 Task: Open a blank sheet, save the file as Ryan Add the quote 'Choose a job you love, and you will never have to work a day in your life.'Choose a job you love, and you will never have to work a day in your life.  Apply font style Apply font style Freestyle Script and font size 20 Align the text to the Right .Change the text color to  Olive Green 
Action: Mouse moved to (49, 84)
Screenshot: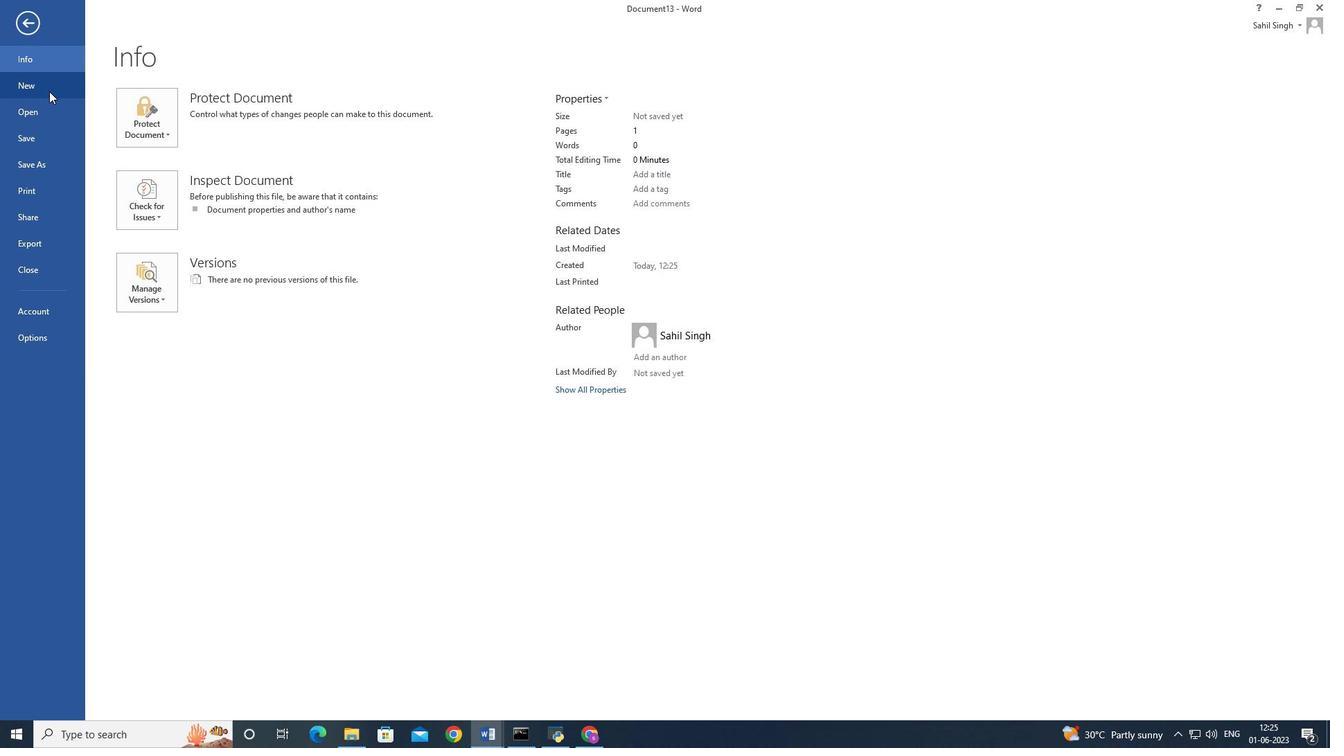 
Action: Mouse pressed left at (49, 84)
Screenshot: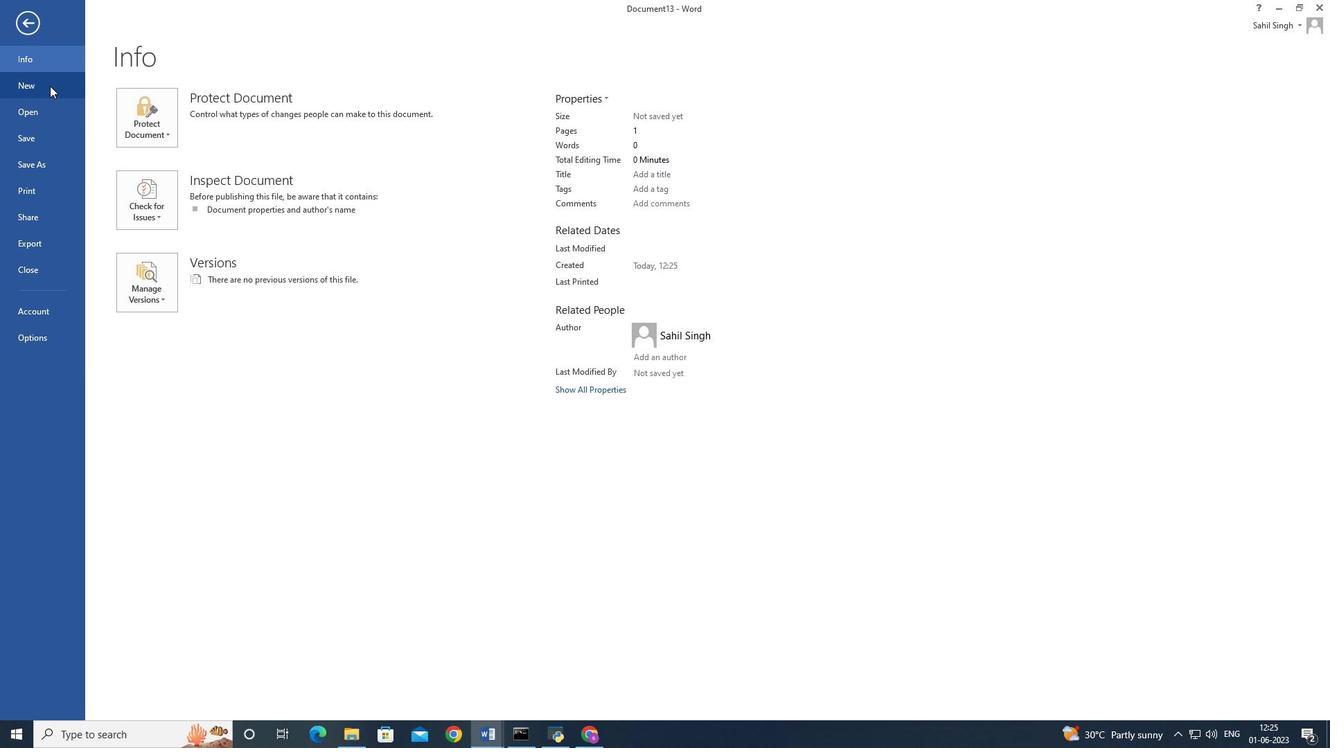 
Action: Mouse moved to (211, 255)
Screenshot: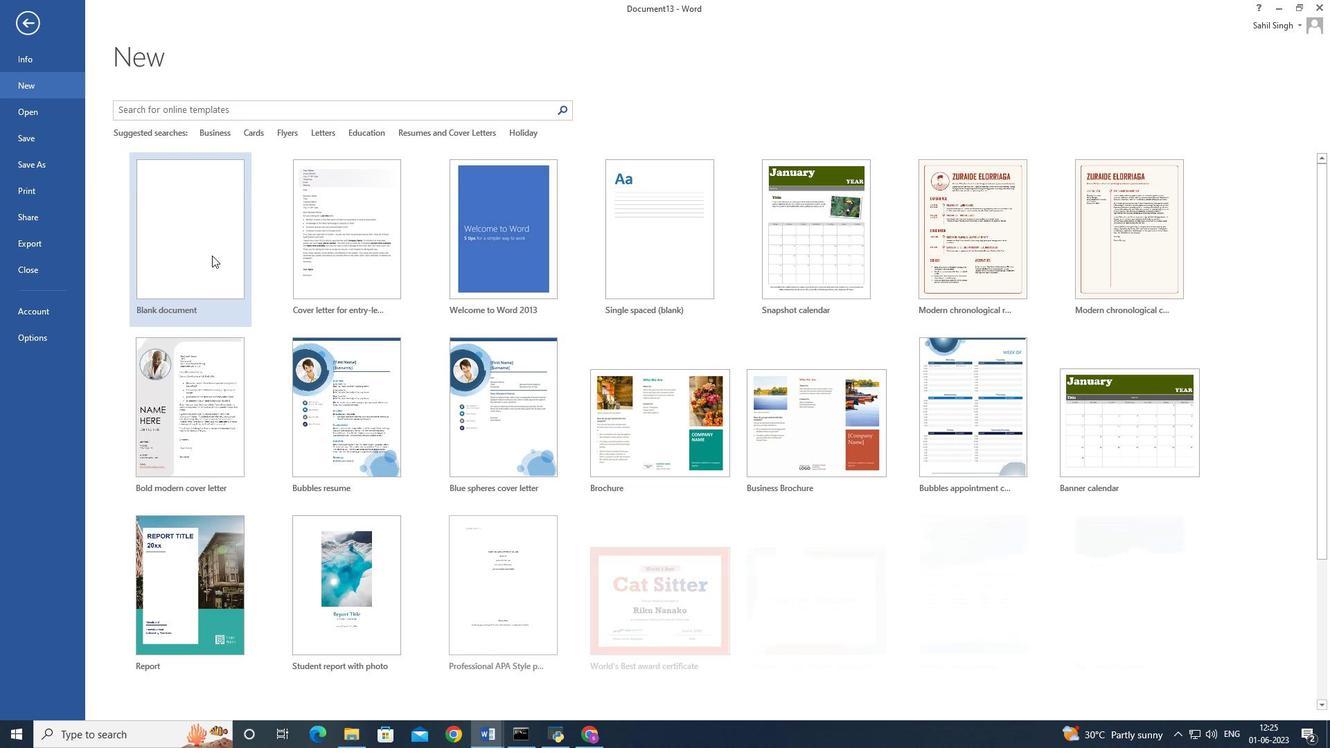
Action: Mouse pressed left at (211, 255)
Screenshot: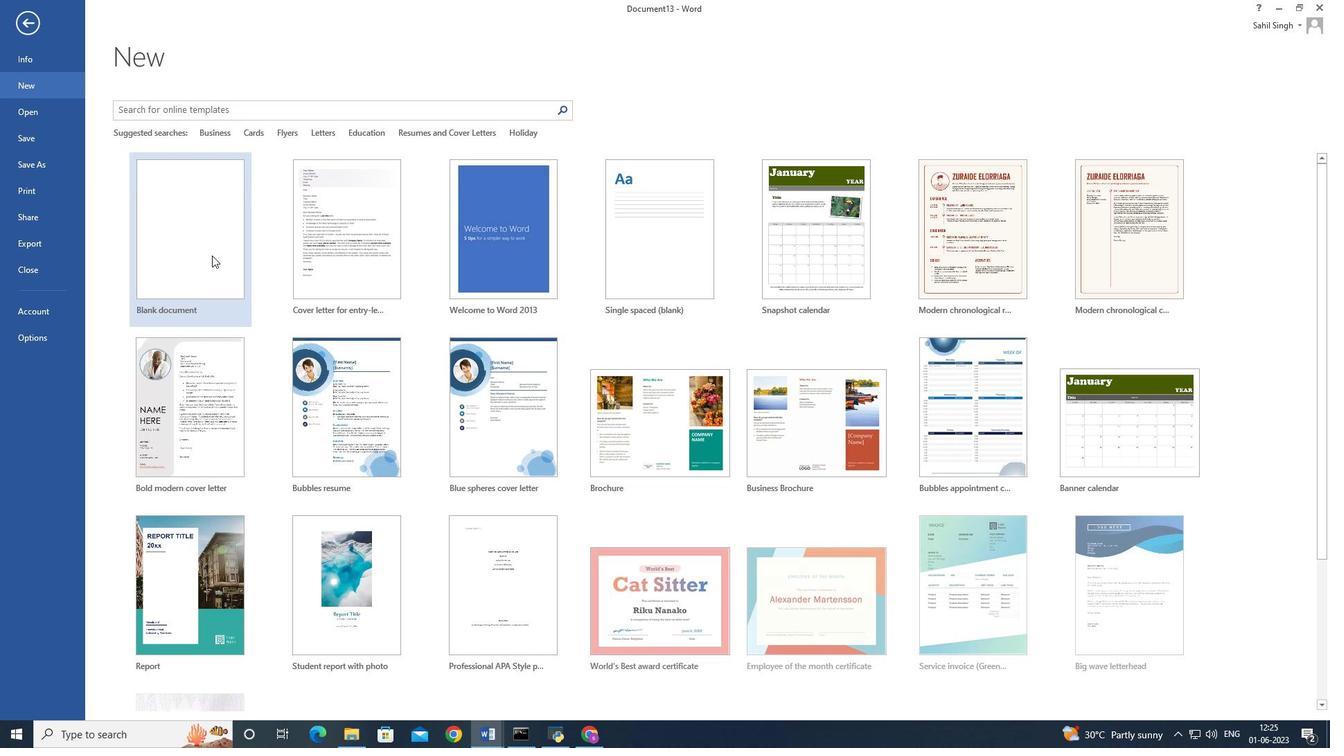 
Action: Mouse moved to (13, 19)
Screenshot: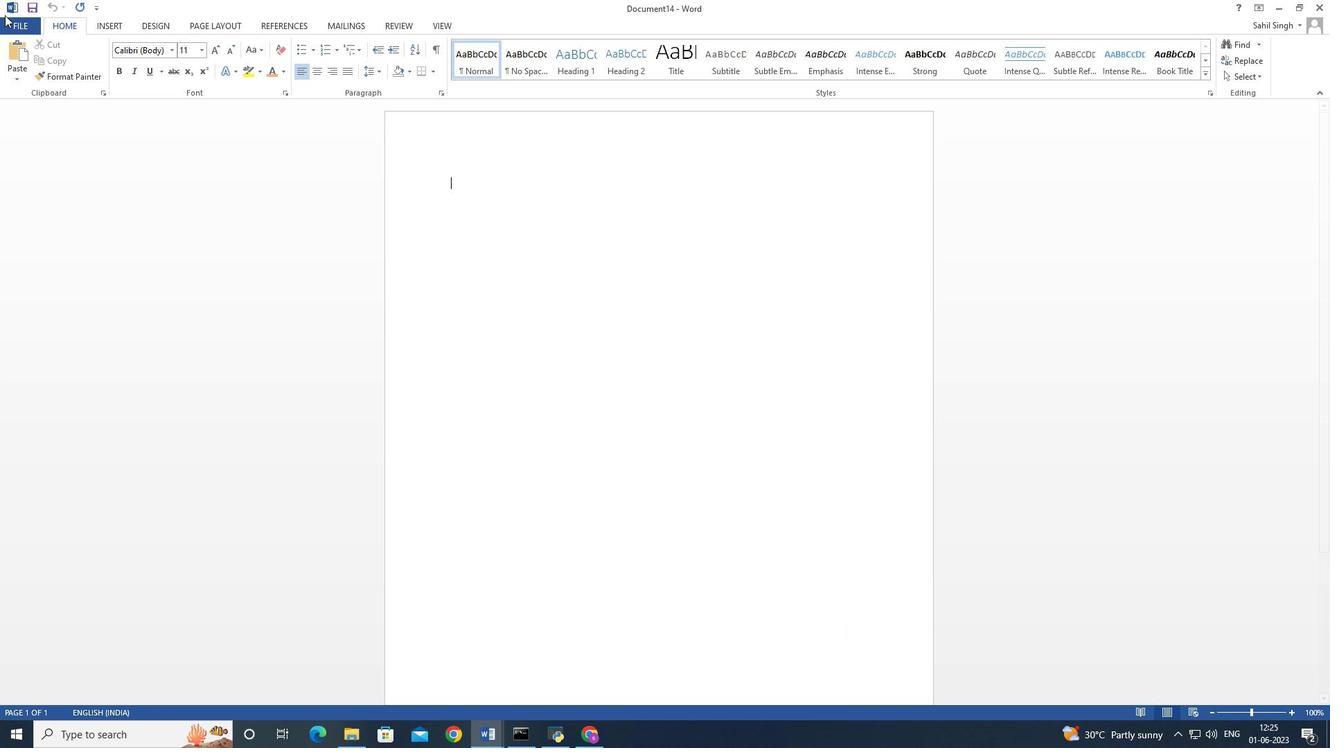 
Action: Mouse pressed left at (13, 19)
Screenshot: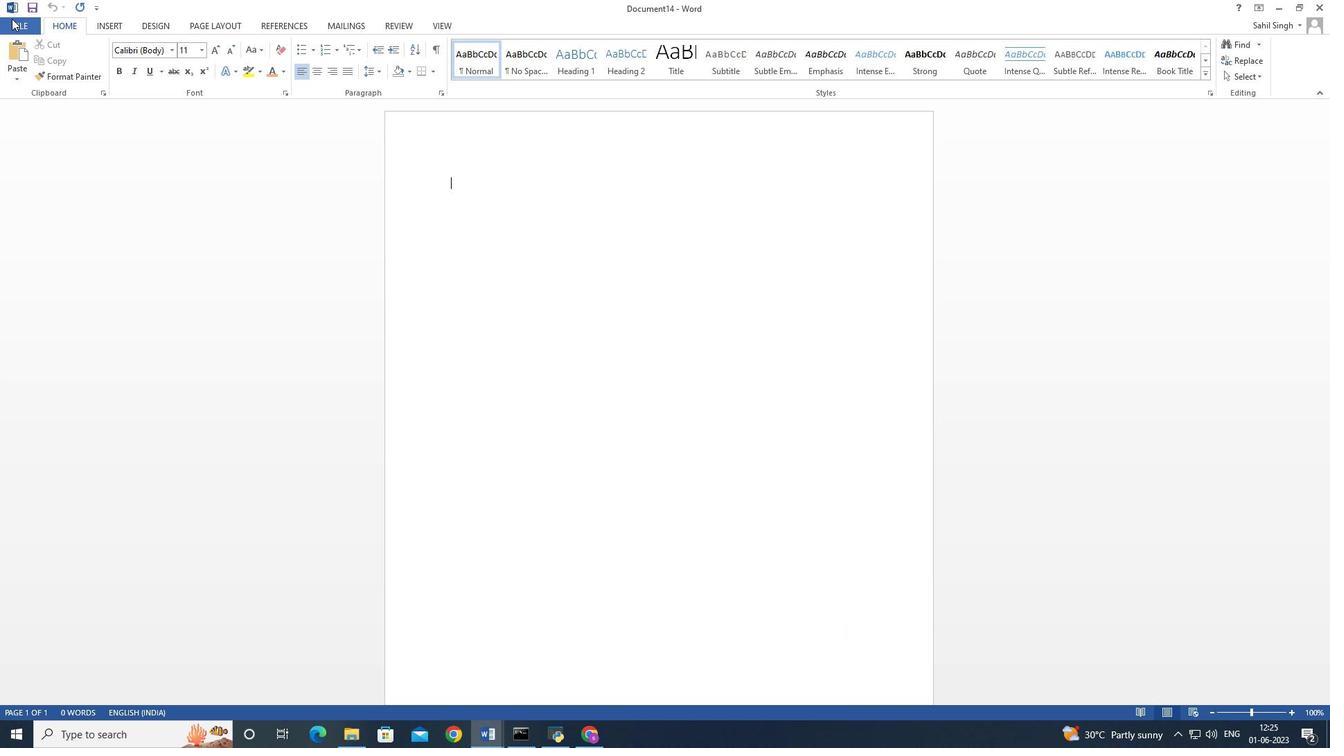 
Action: Mouse moved to (26, 19)
Screenshot: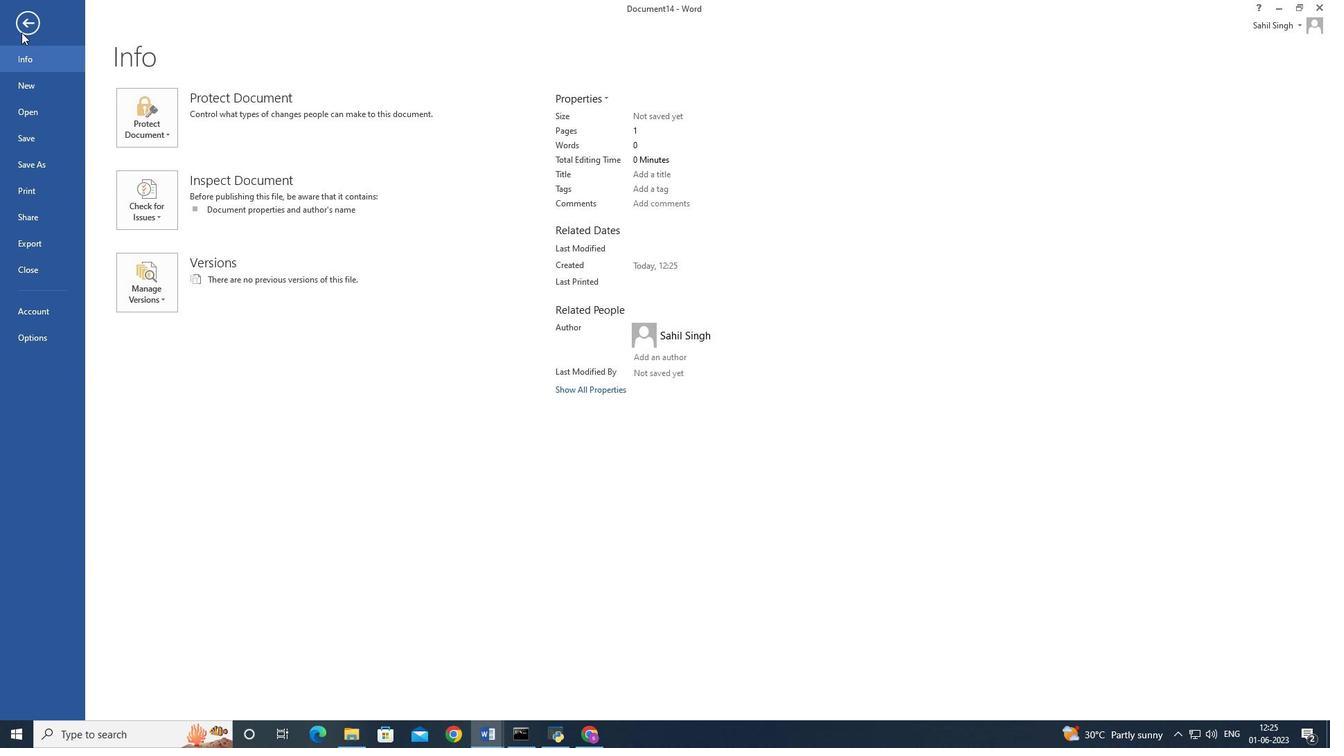 
Action: Mouse pressed left at (26, 19)
Screenshot: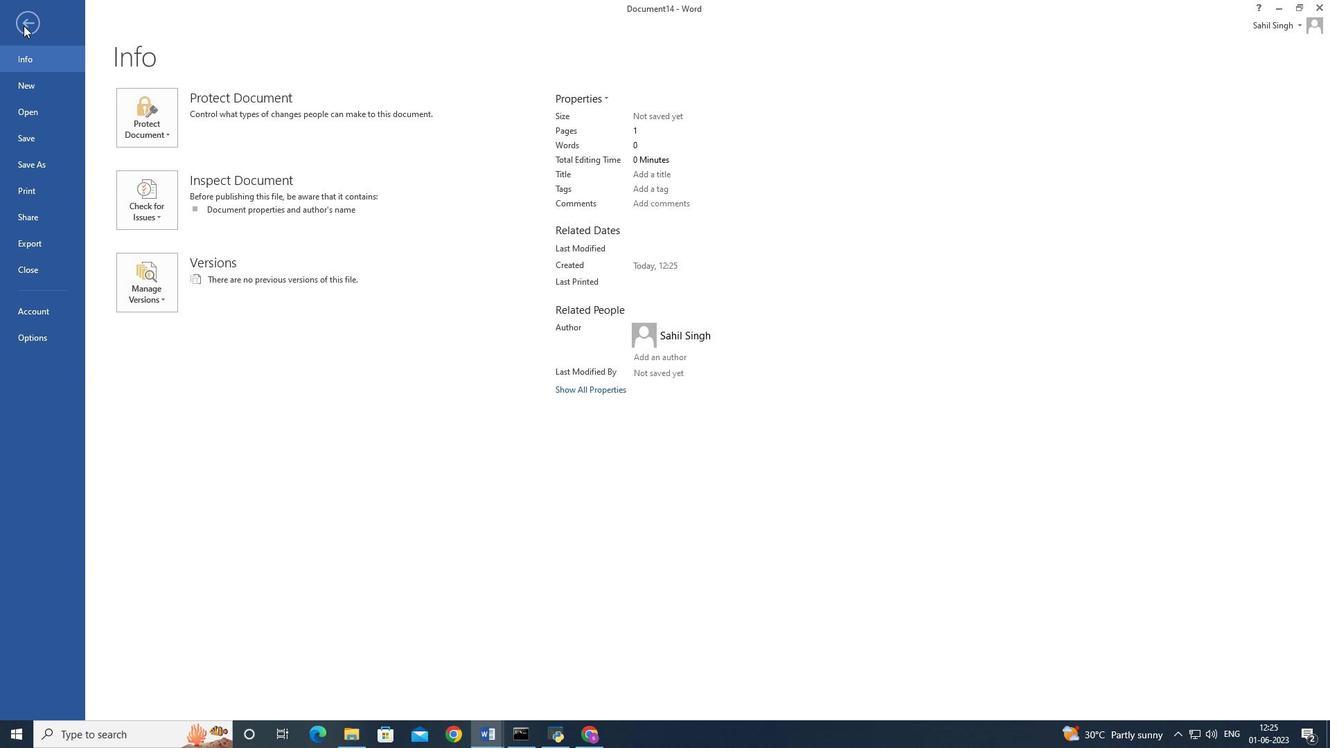 
Action: Mouse moved to (31, 27)
Screenshot: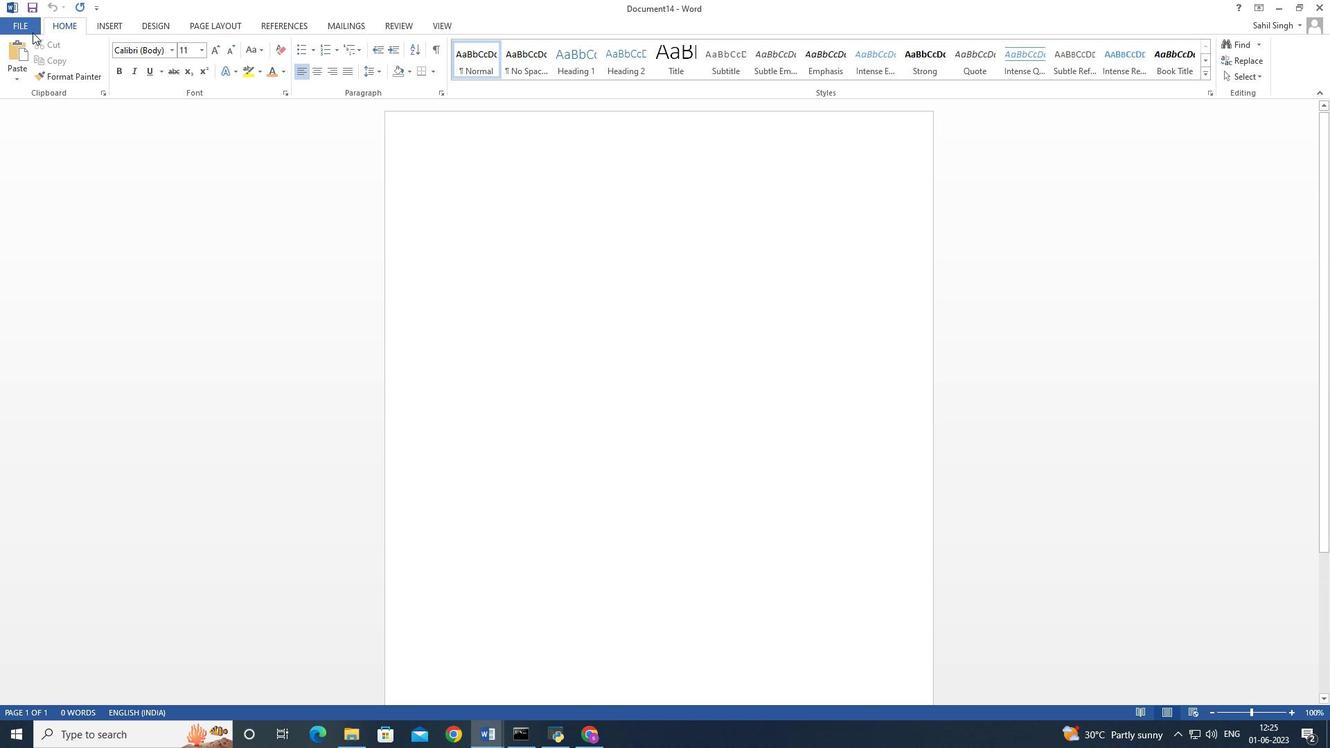
Action: Mouse pressed left at (31, 27)
Screenshot: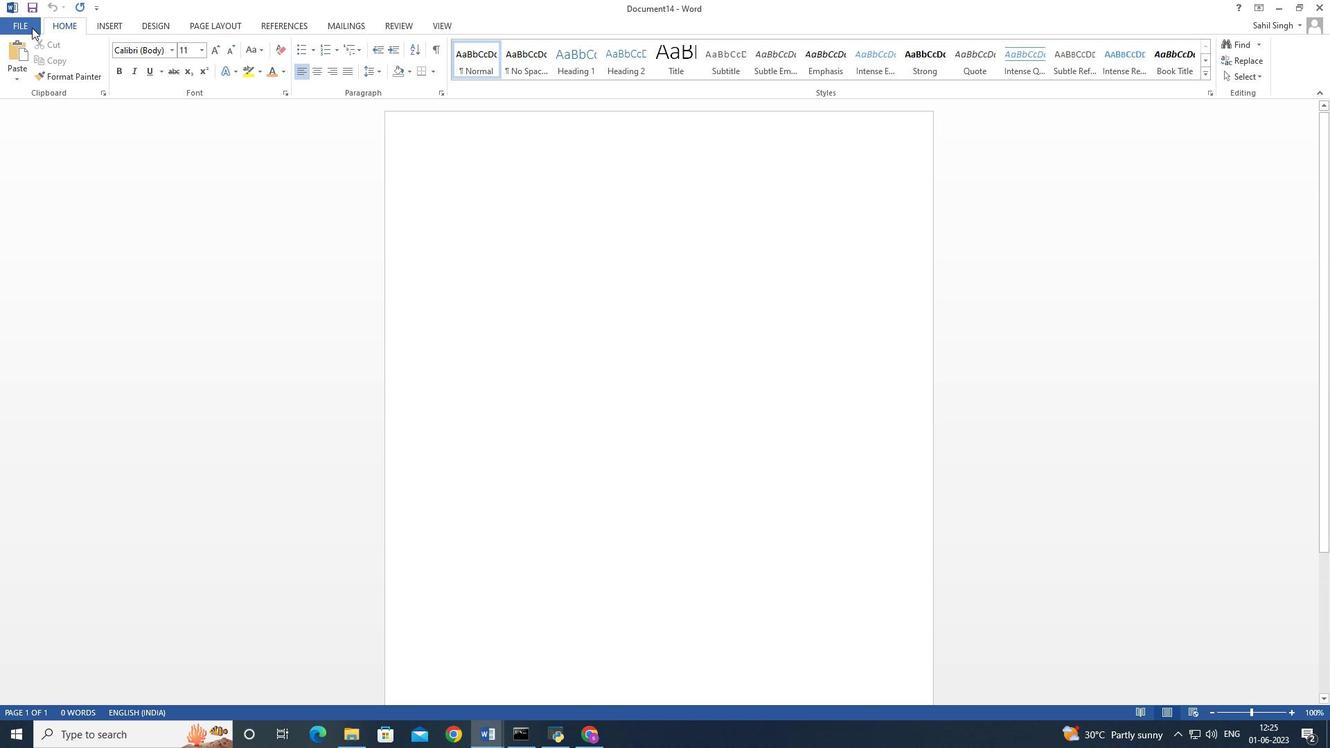 
Action: Mouse moved to (45, 161)
Screenshot: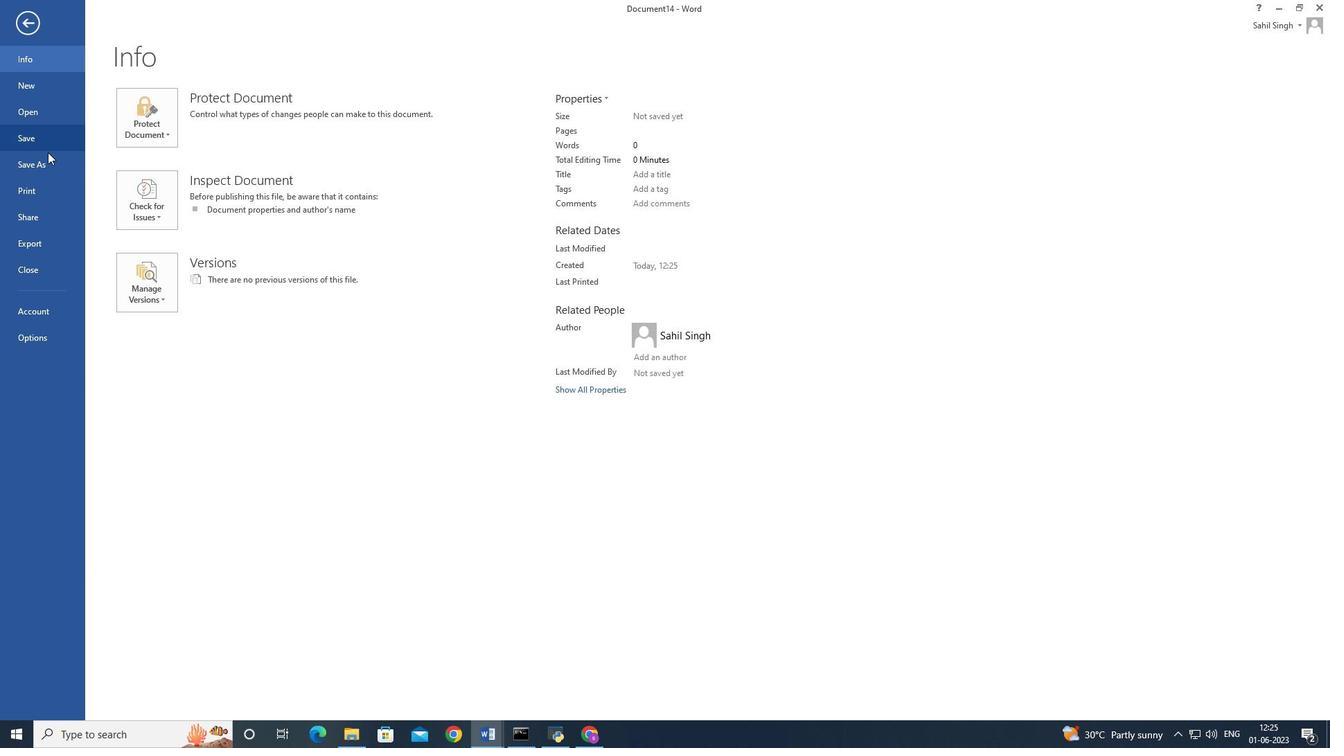 
Action: Mouse pressed left at (45, 161)
Screenshot: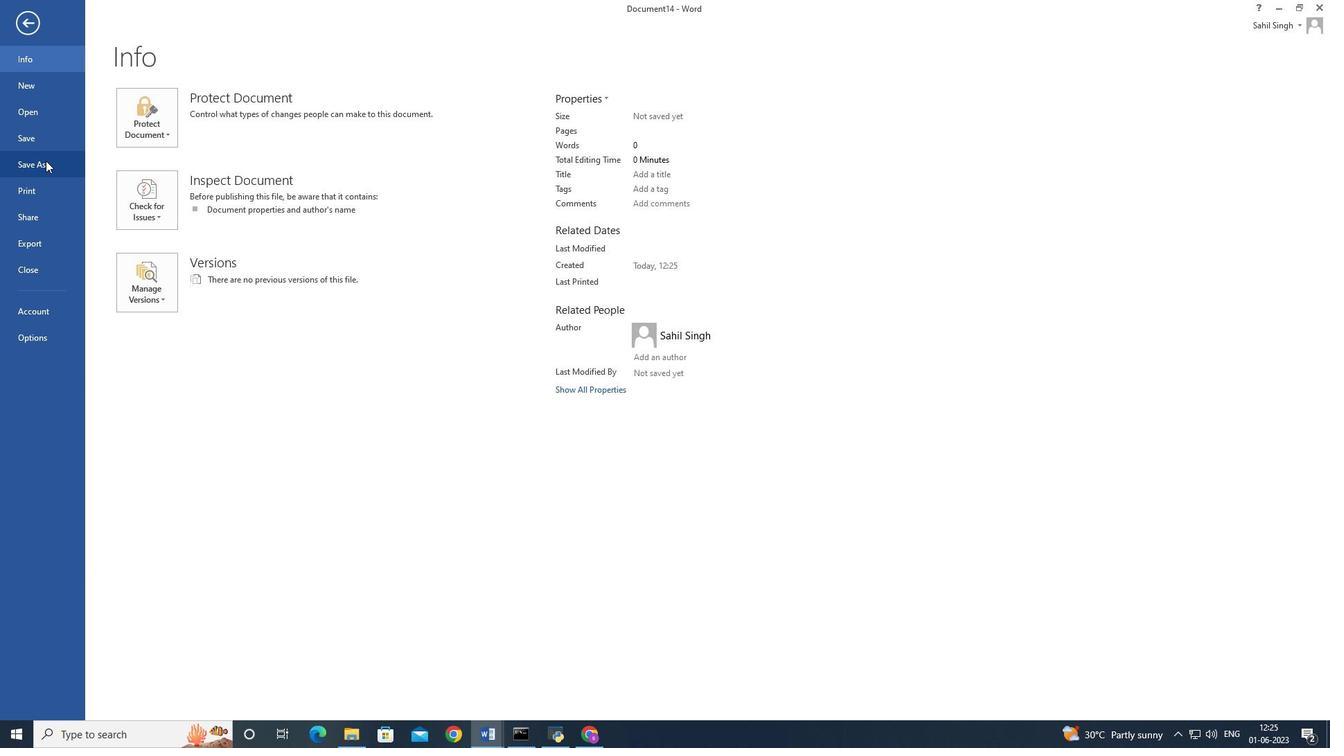 
Action: Mouse moved to (390, 139)
Screenshot: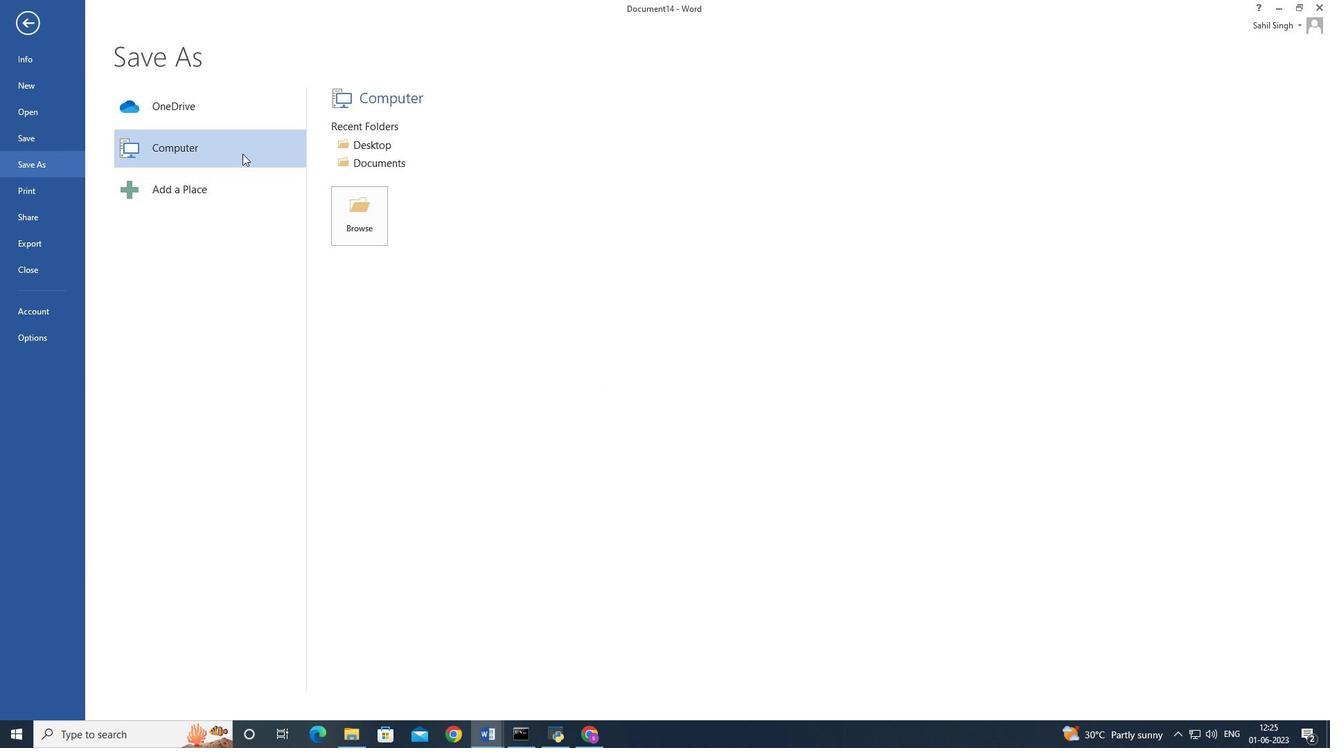 
Action: Mouse pressed left at (390, 139)
Screenshot: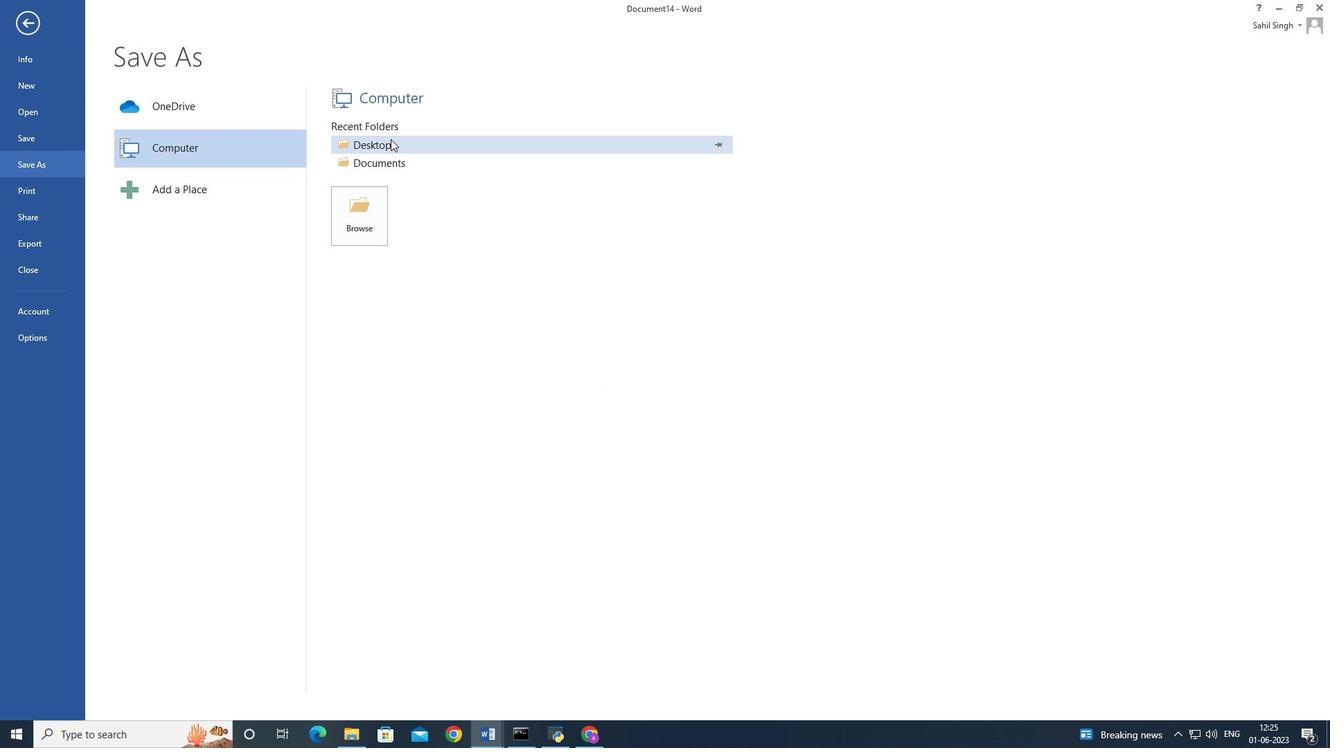 
Action: Key pressed <Key.backspace>ryan
Screenshot: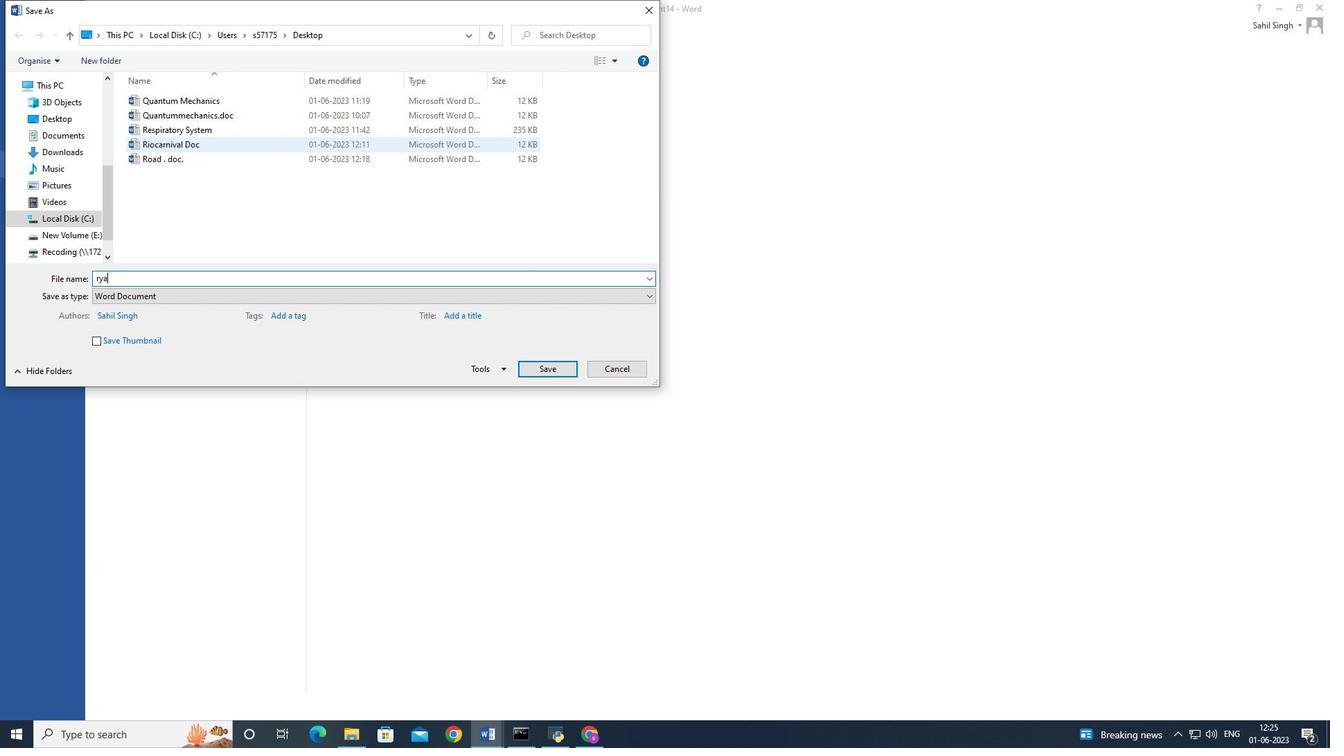
Action: Mouse moved to (555, 371)
Screenshot: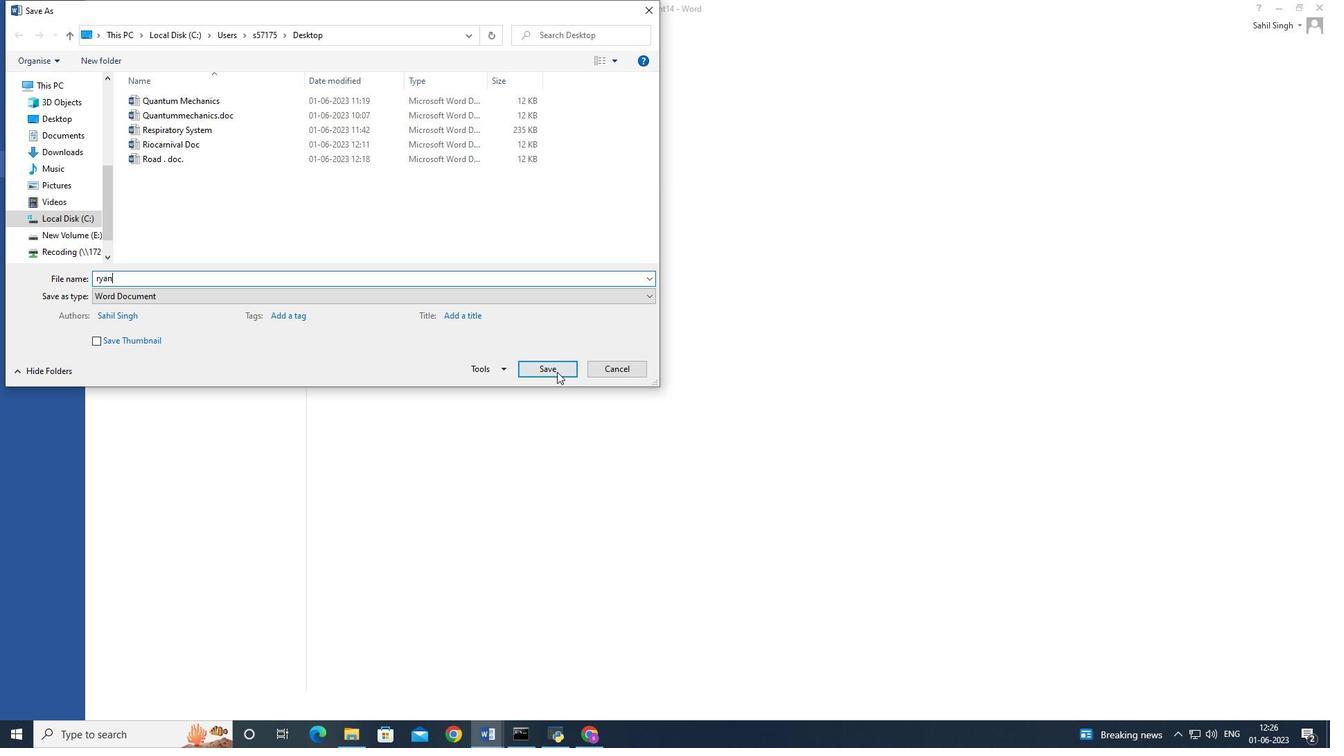 
Action: Mouse pressed left at (555, 371)
Screenshot: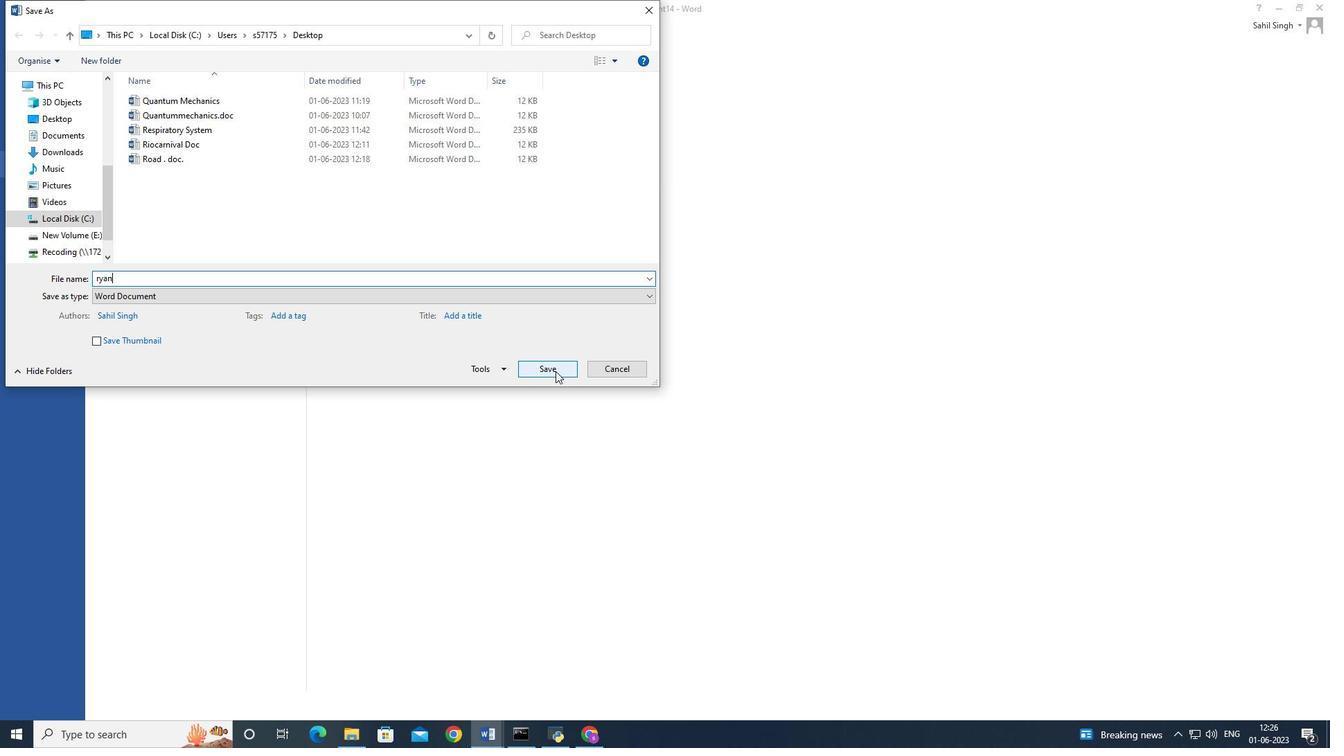 
Action: Mouse moved to (468, 194)
Screenshot: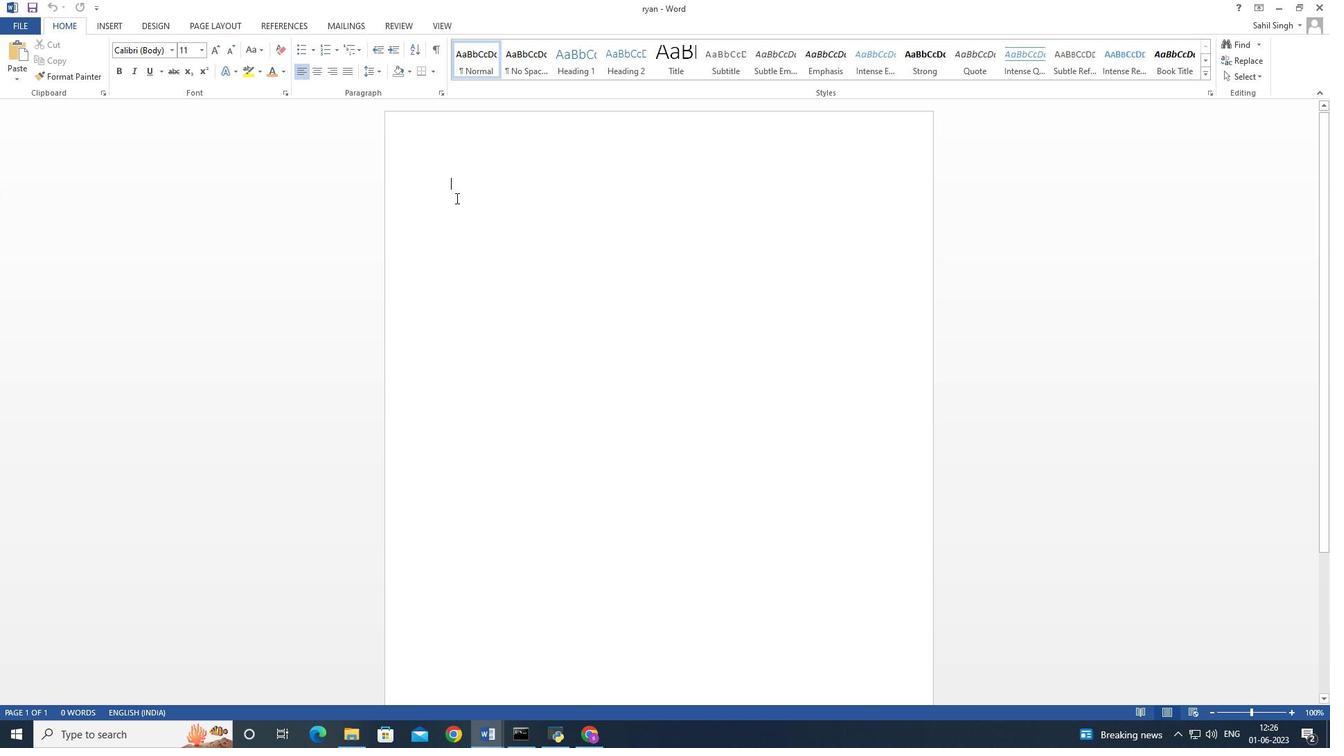
Action: Key pressed '<Key.shift>Choose<Key.space>a<Key.space>job<Key.space>youi<Key.backspace><Key.space>love.<Key.backspace>,<Key.space>y<Key.backspace>and<Key.space>you<Key.space>will<Key.space>never<Key.space>have<Key.space>to<Key.space>work<Key.space><Key.backspace>.<Key.backspace><Key.space>a<Key.space>day<Key.space>in<Key.space>your<Key.space>life.'<Key.shift>Choose<Key.space>a<Key.space><Key.shift>J<Key.backspace>job<Key.space>you<Key.space>love<Key.space><Key.backspace>,<Key.space>and<Key.space>you<Key.space>will<Key.space>never<Key.space>have<Key.space>to<Key.space>work<Key.space>a<Key.space>day<Key.space>in<Key.space>your<Key.space>life.<Key.enter>
Screenshot: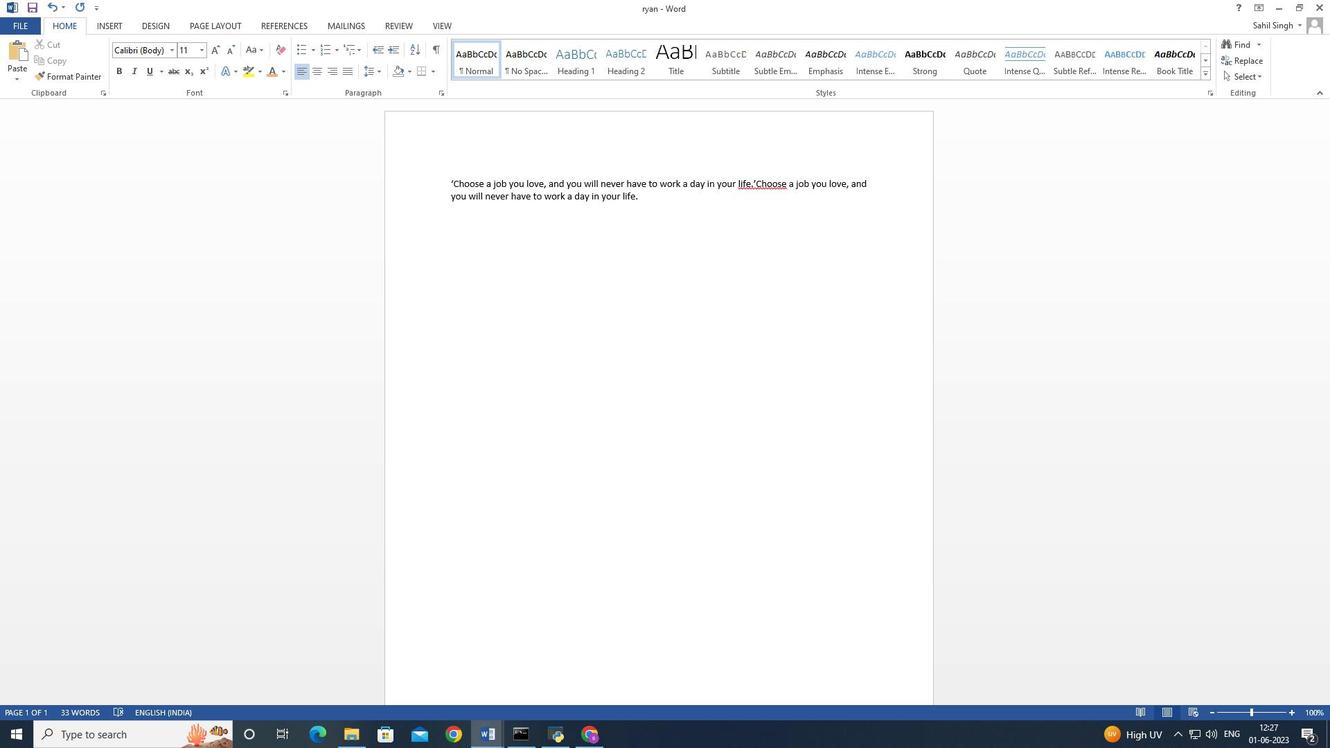 
Action: Mouse moved to (449, 182)
Screenshot: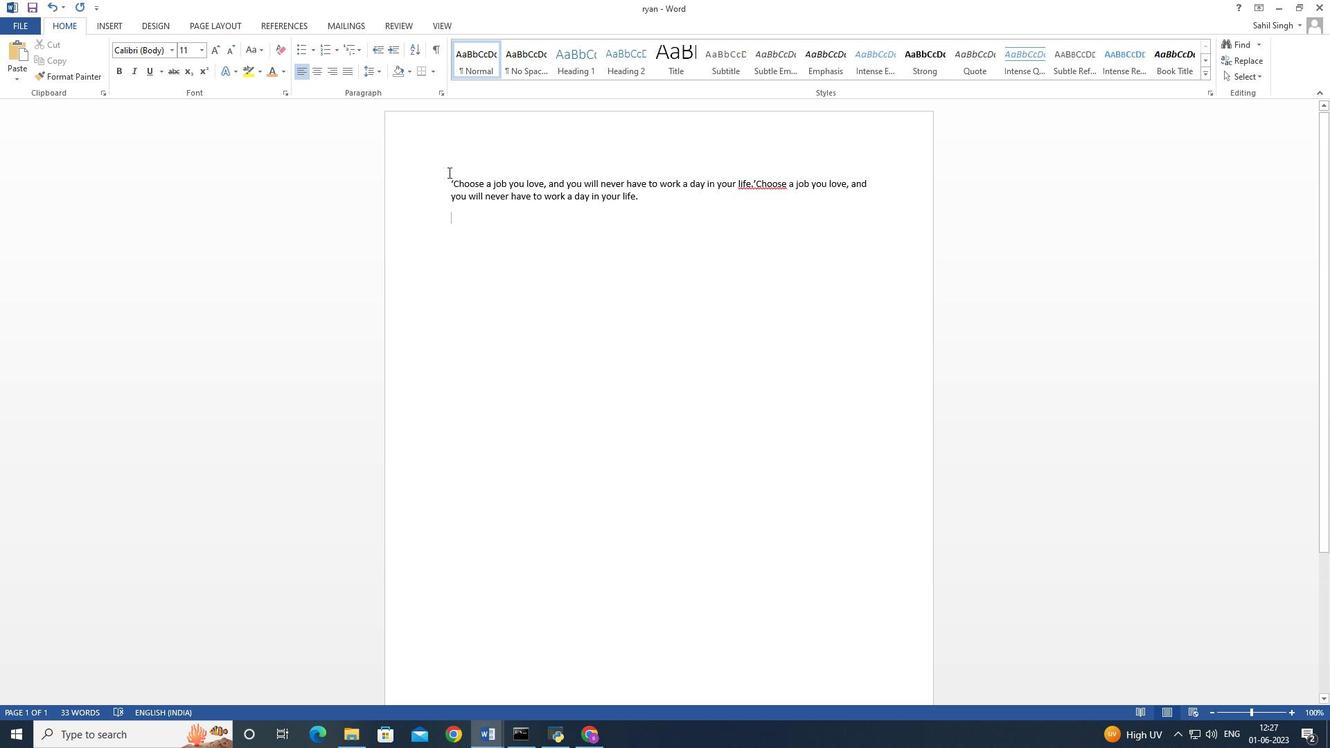 
Action: Mouse pressed left at (449, 182)
Screenshot: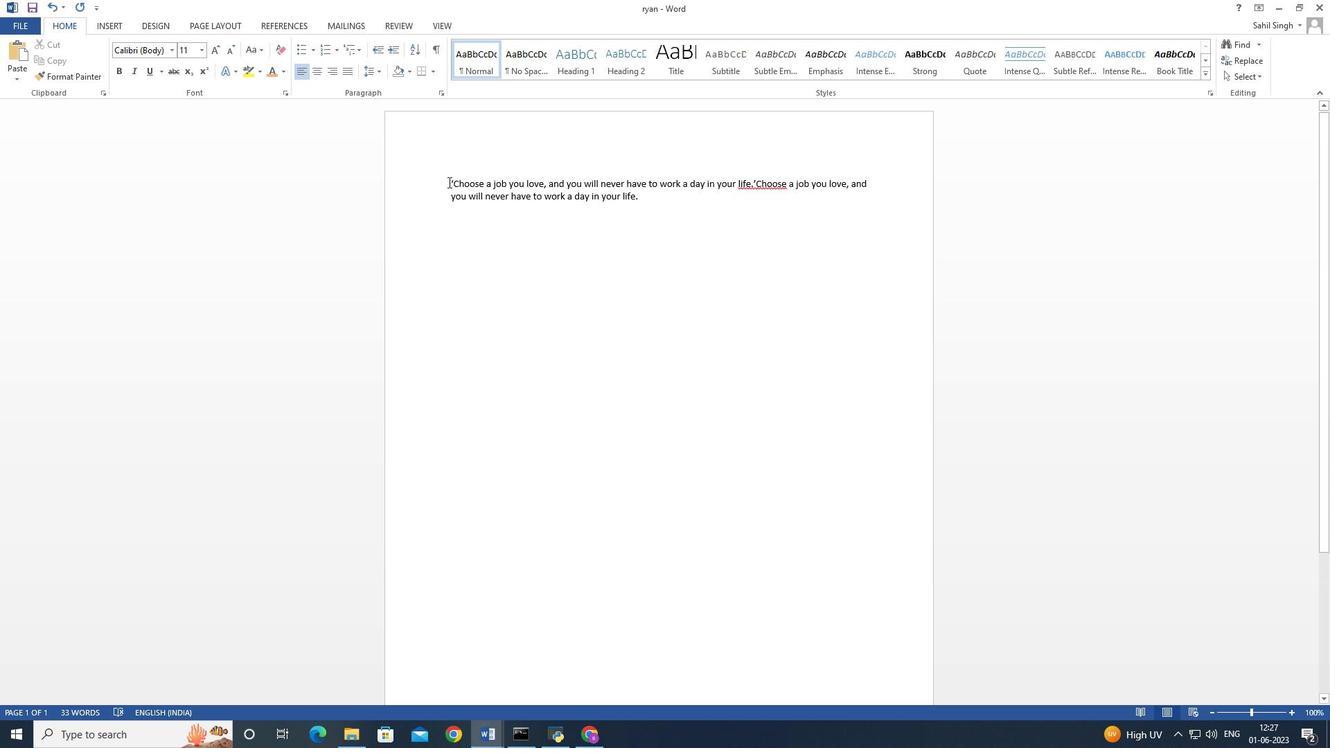
Action: Mouse moved to (657, 202)
Screenshot: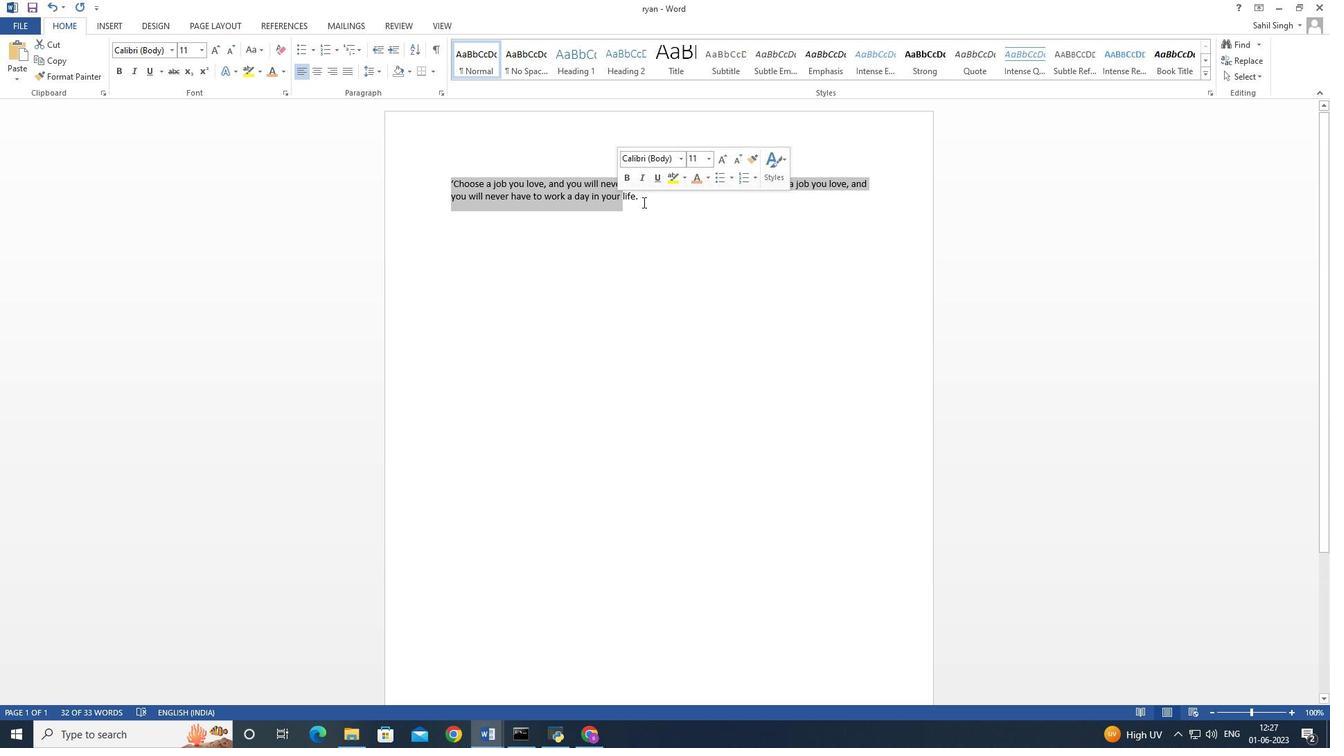 
Action: Mouse pressed left at (657, 202)
Screenshot: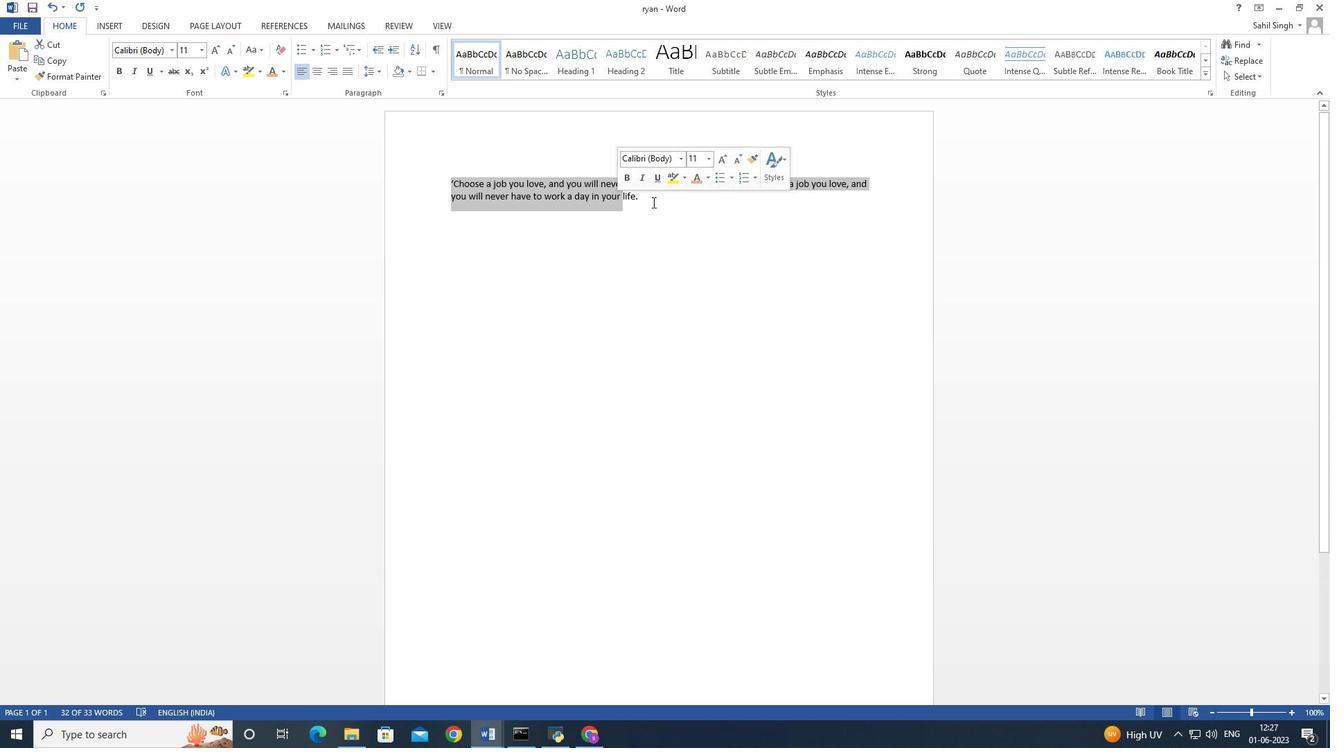 
Action: Mouse moved to (659, 201)
Screenshot: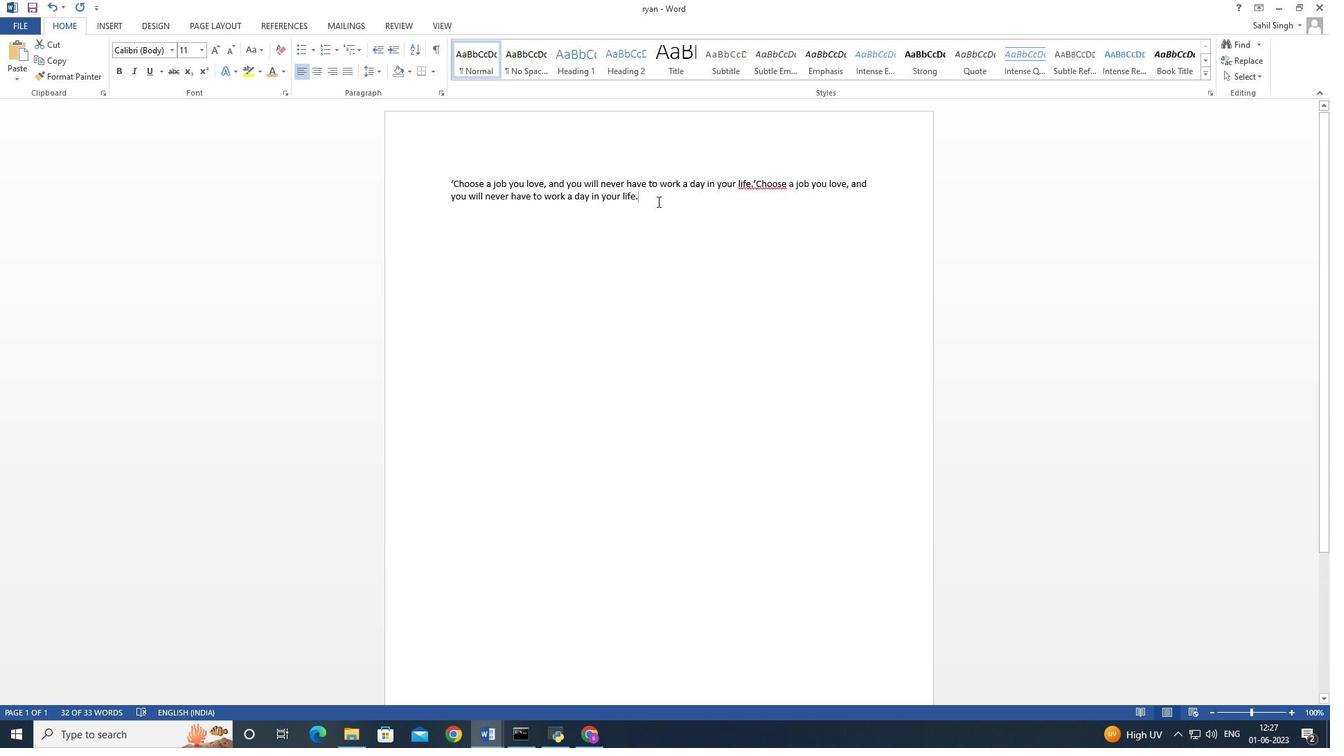 
Action: Mouse pressed left at (659, 201)
Screenshot: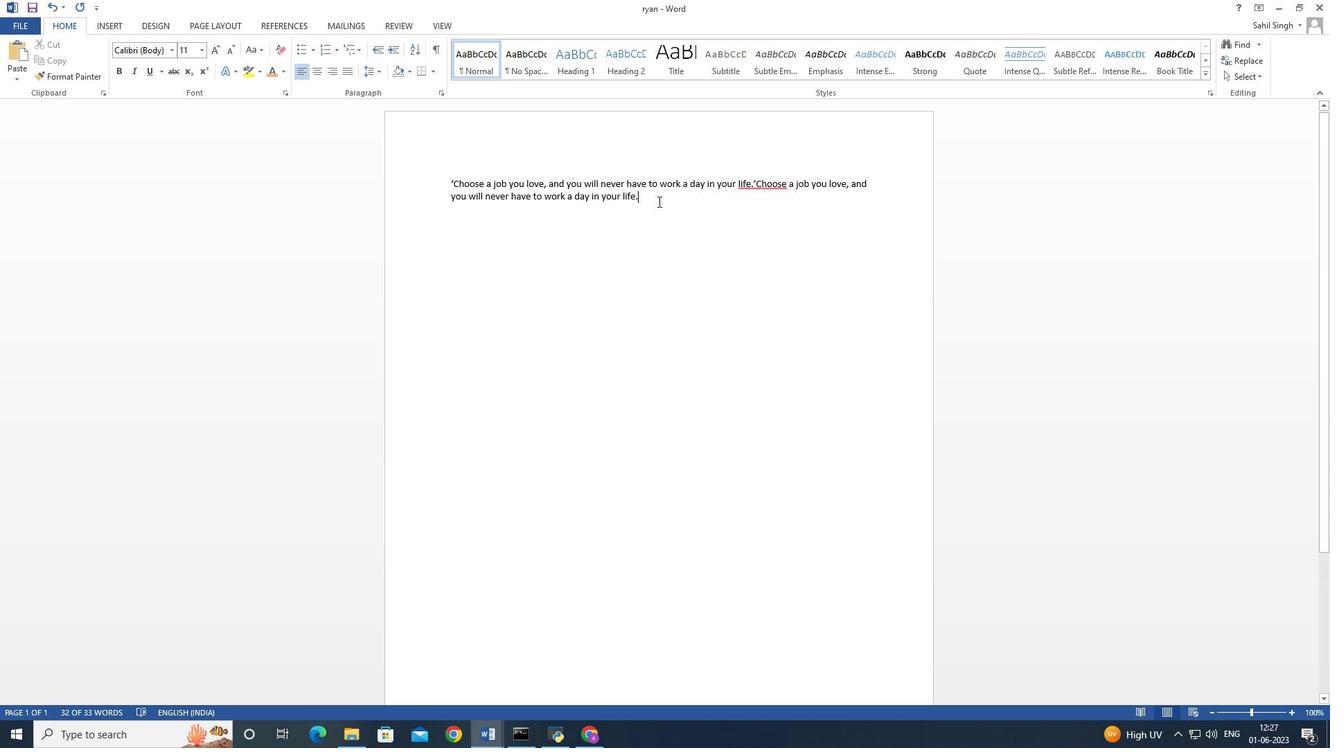 
Action: Mouse moved to (158, 51)
Screenshot: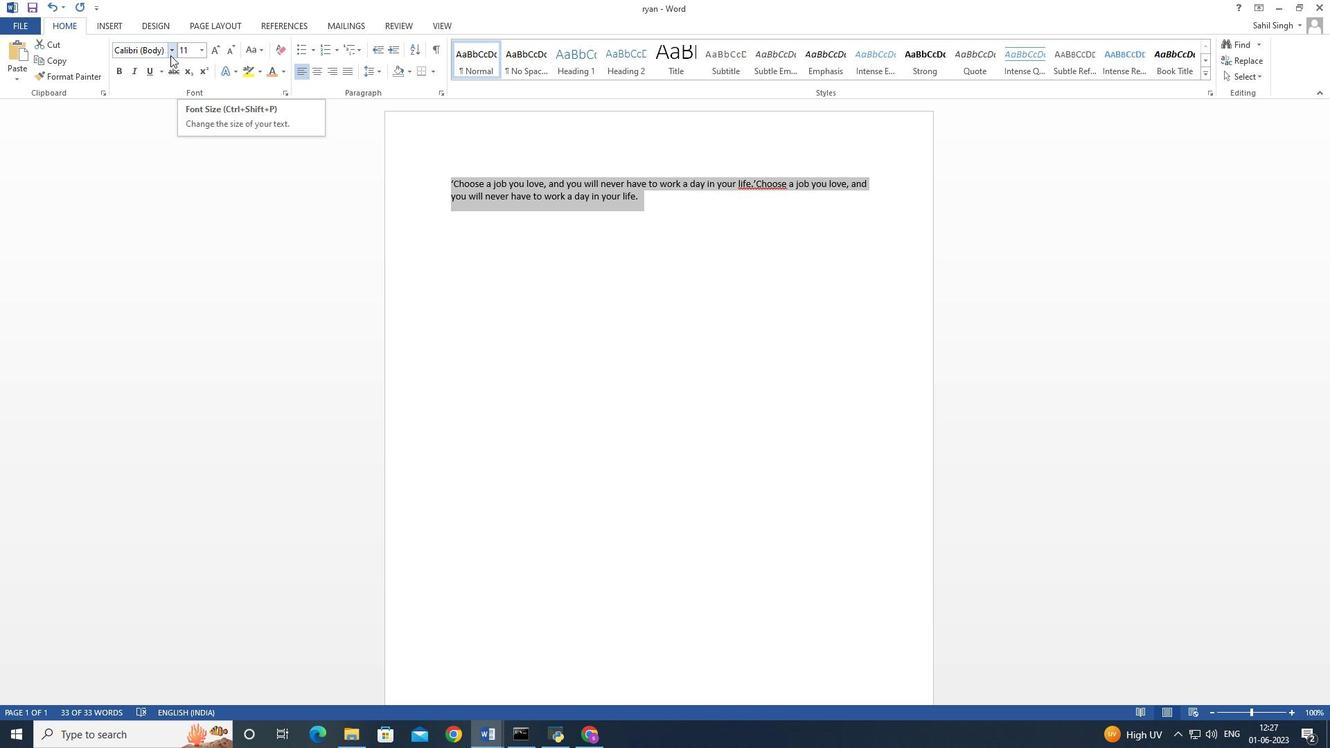 
Action: Mouse pressed left at (158, 51)
Screenshot: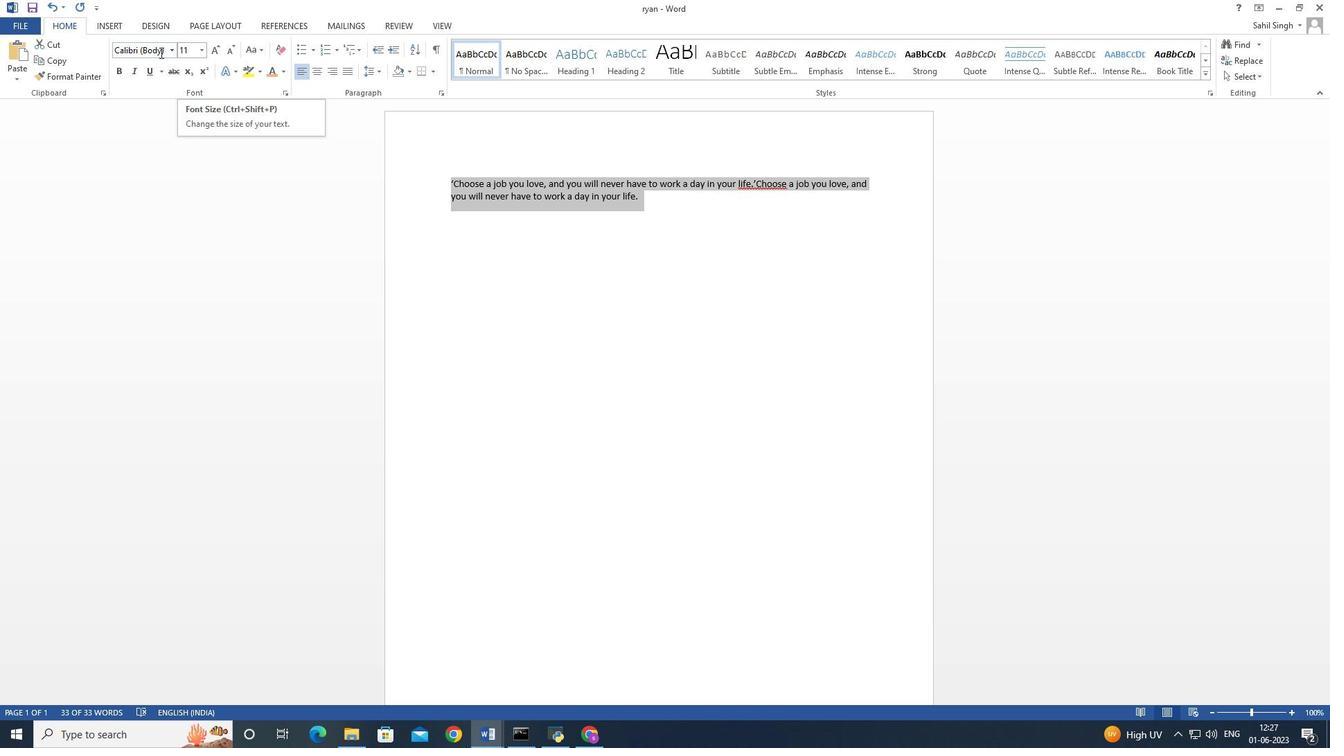 
Action: Key pressed <Key.backspace>free<Key.enter>
Screenshot: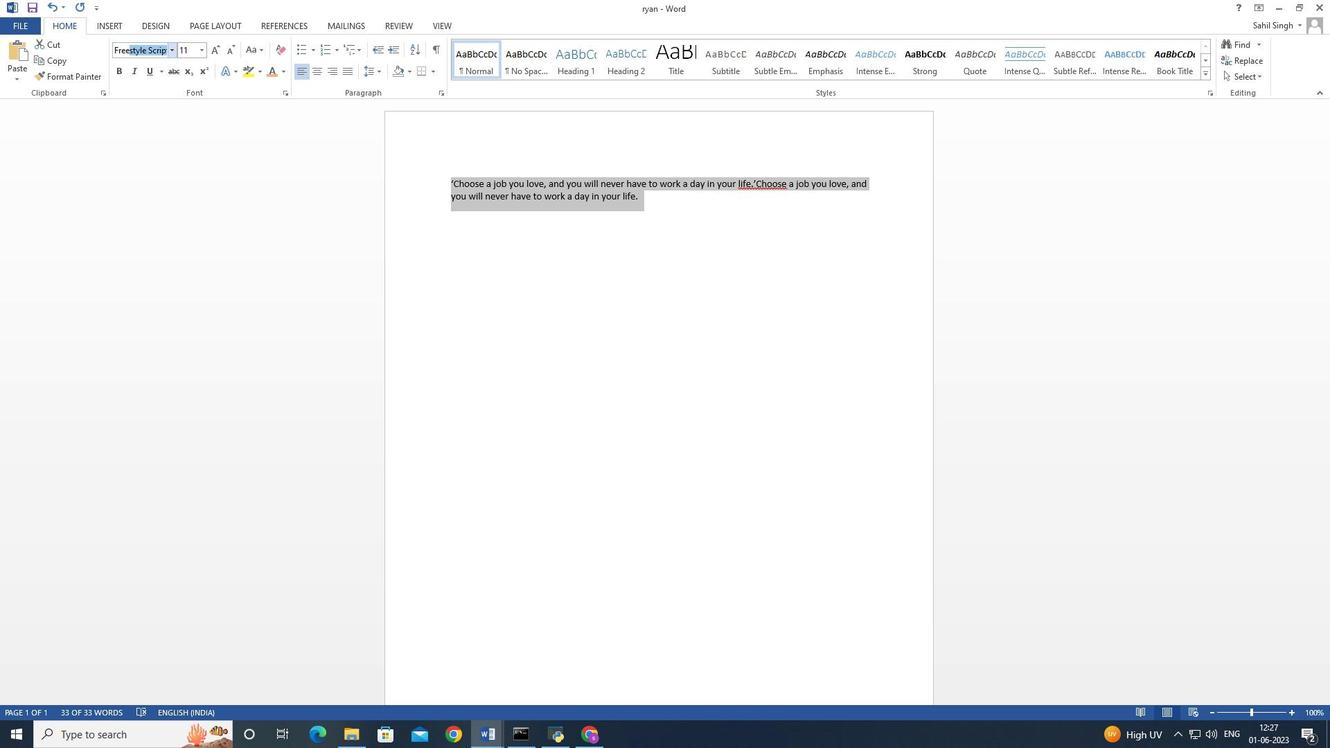 
Action: Mouse moved to (201, 52)
Screenshot: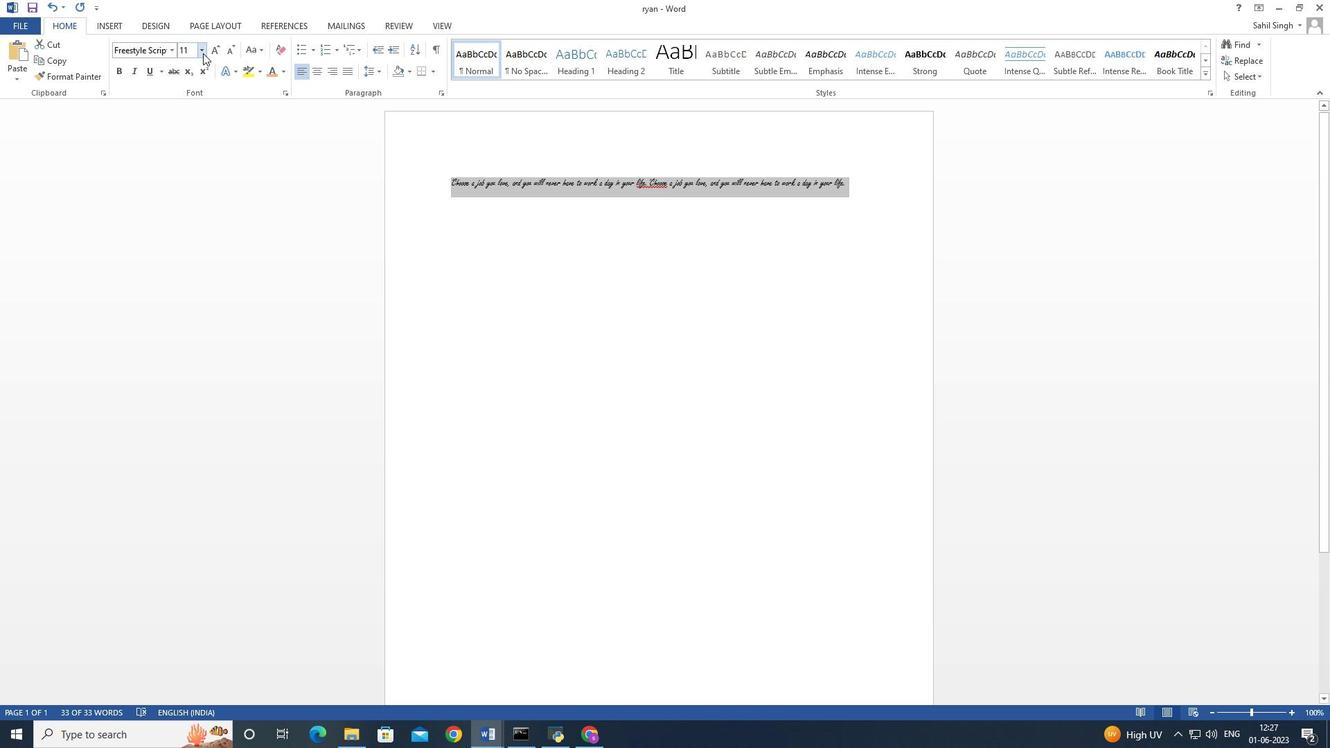 
Action: Mouse pressed left at (201, 52)
Screenshot: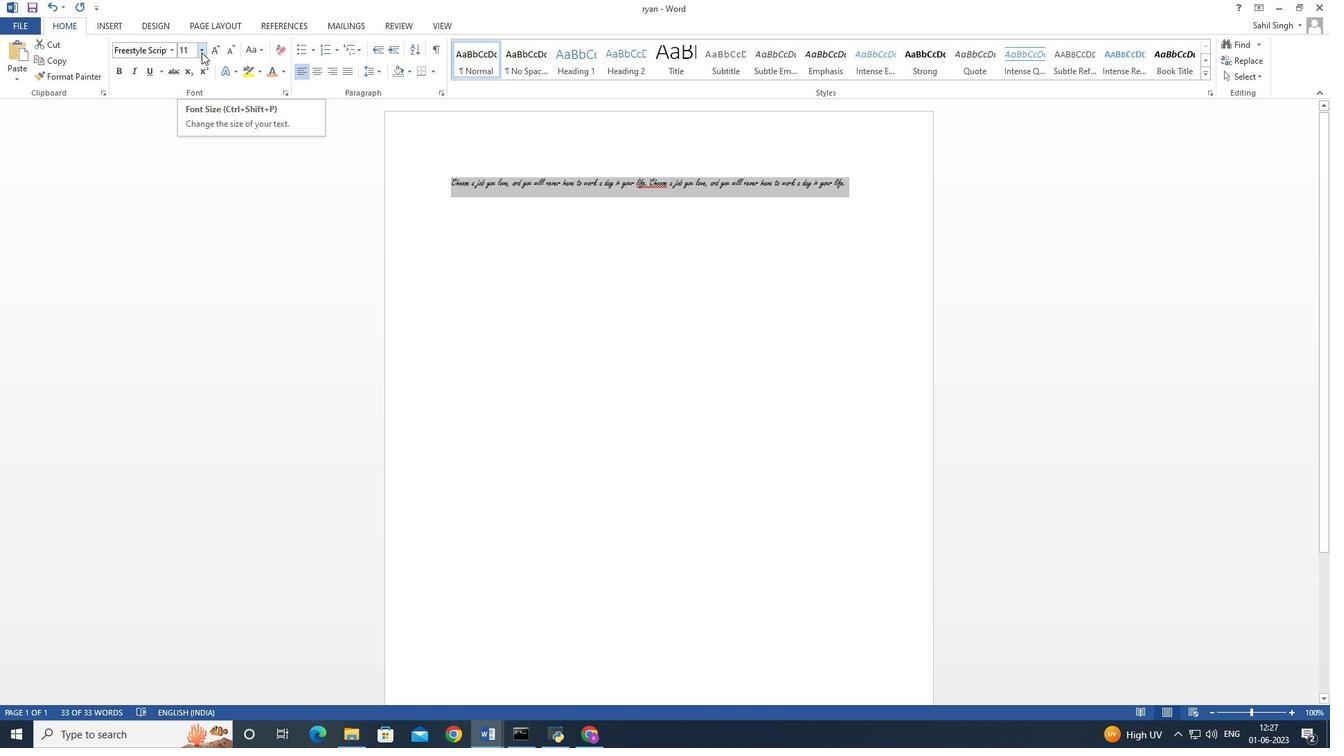 
Action: Mouse moved to (186, 167)
Screenshot: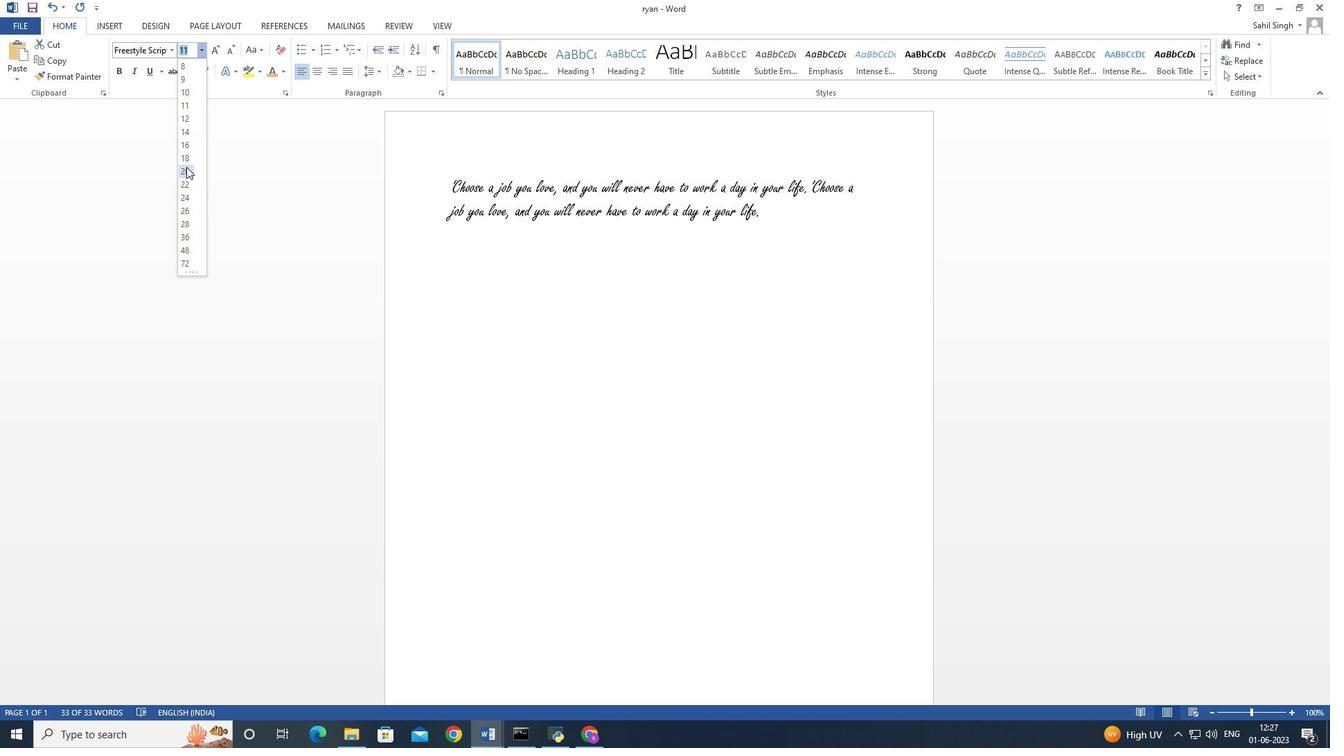 
Action: Mouse pressed left at (186, 167)
Screenshot: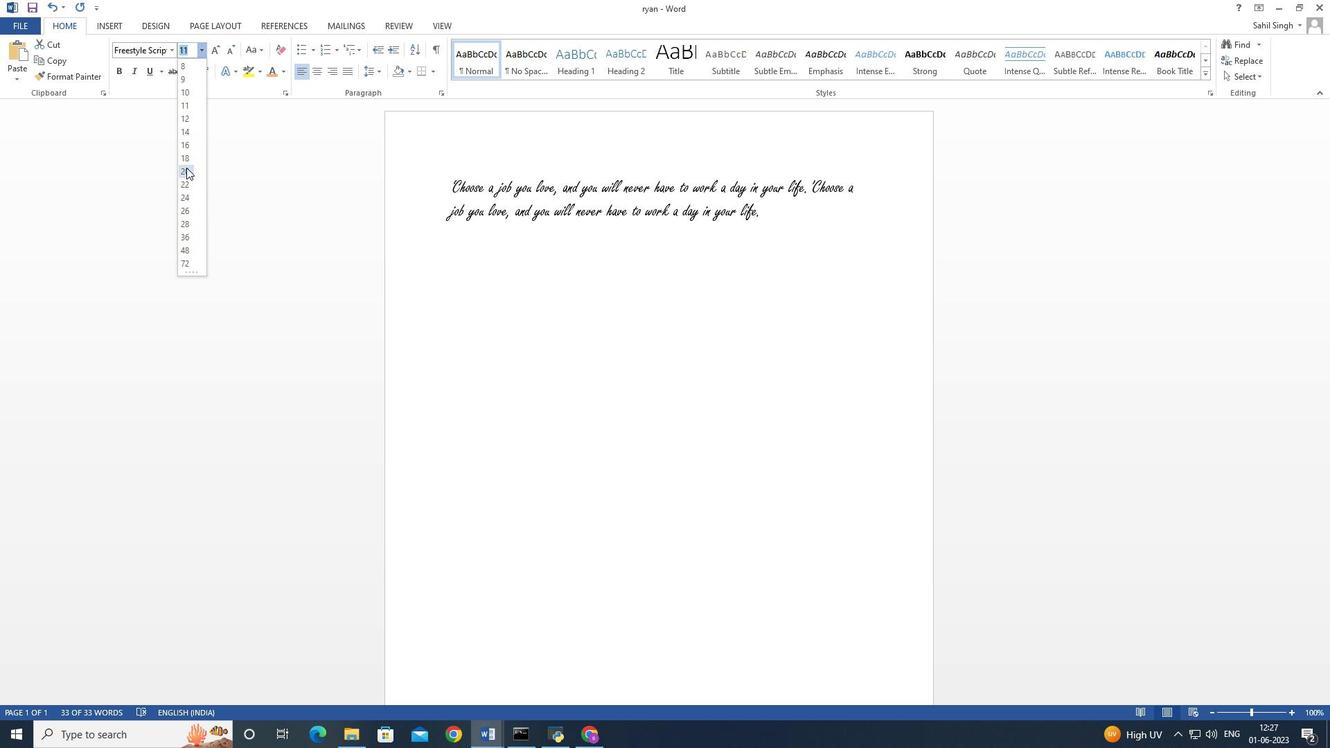 
Action: Mouse moved to (327, 68)
Screenshot: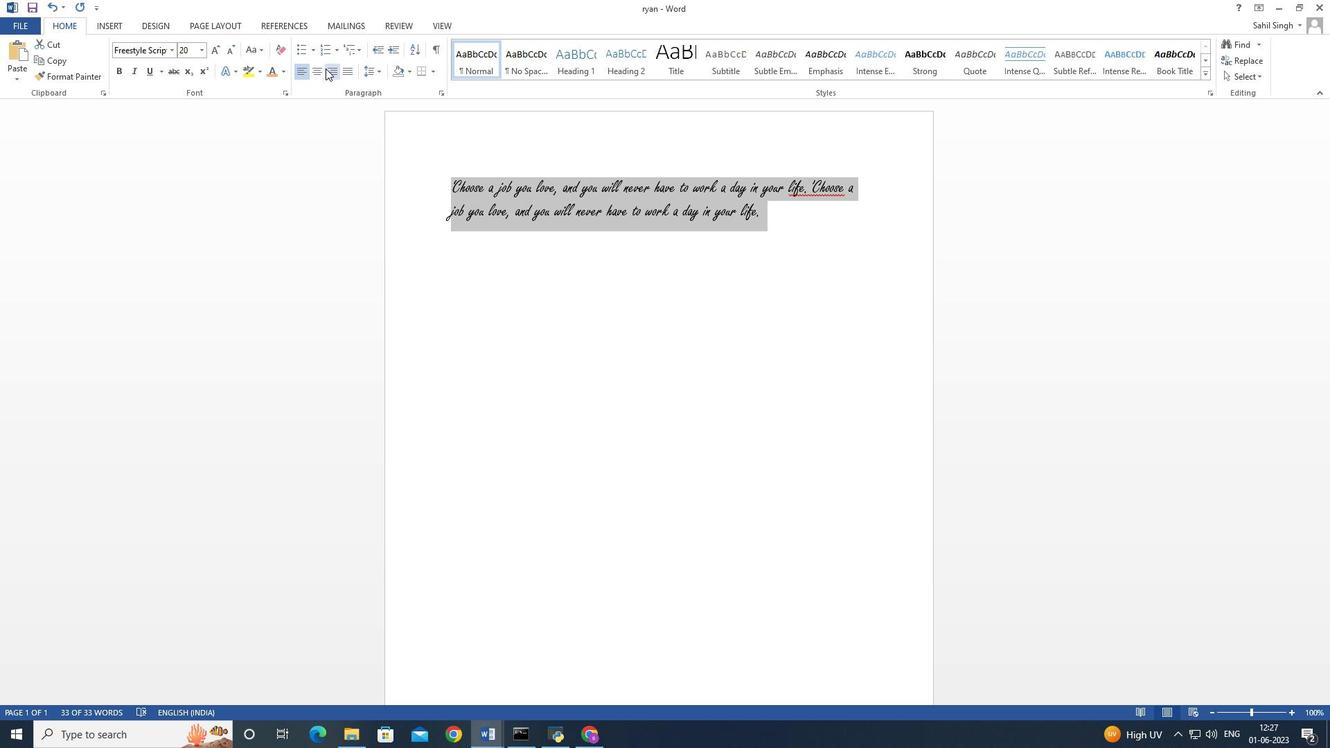 
Action: Mouse pressed left at (327, 68)
Screenshot: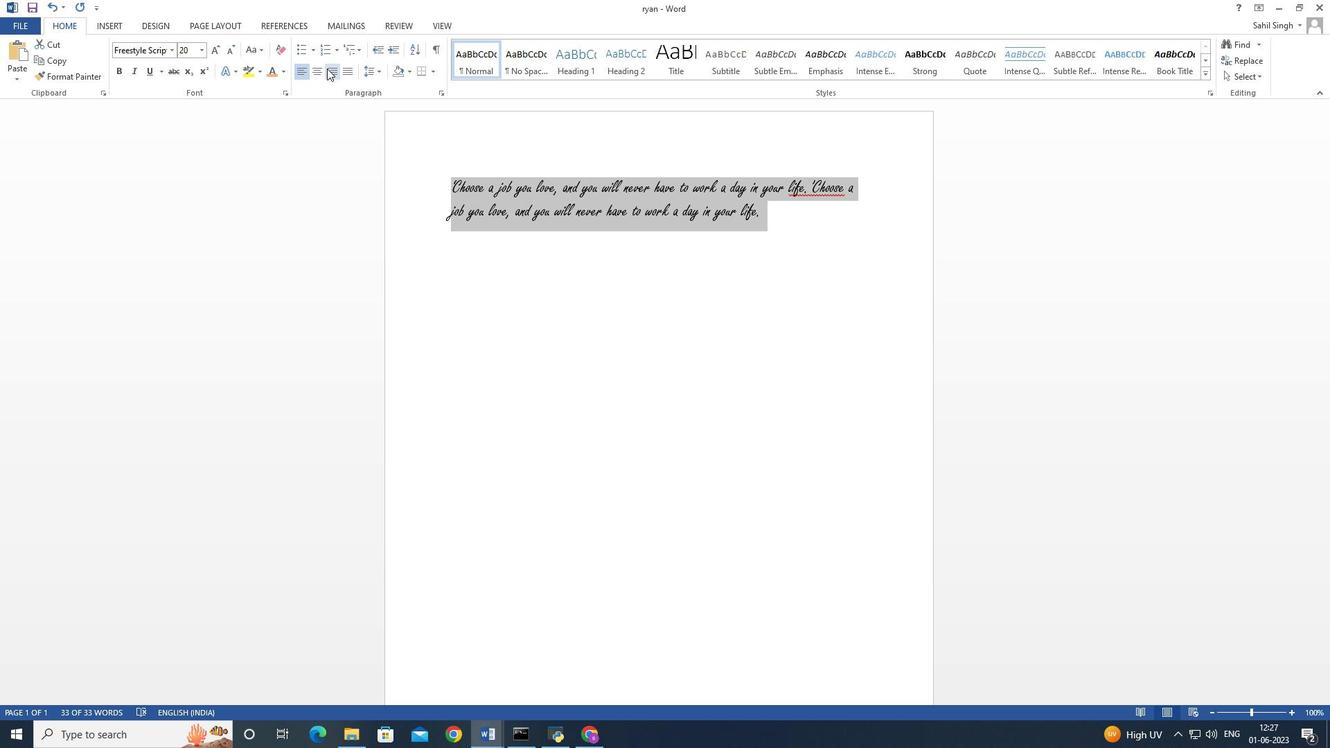 
Action: Mouse moved to (630, 194)
Screenshot: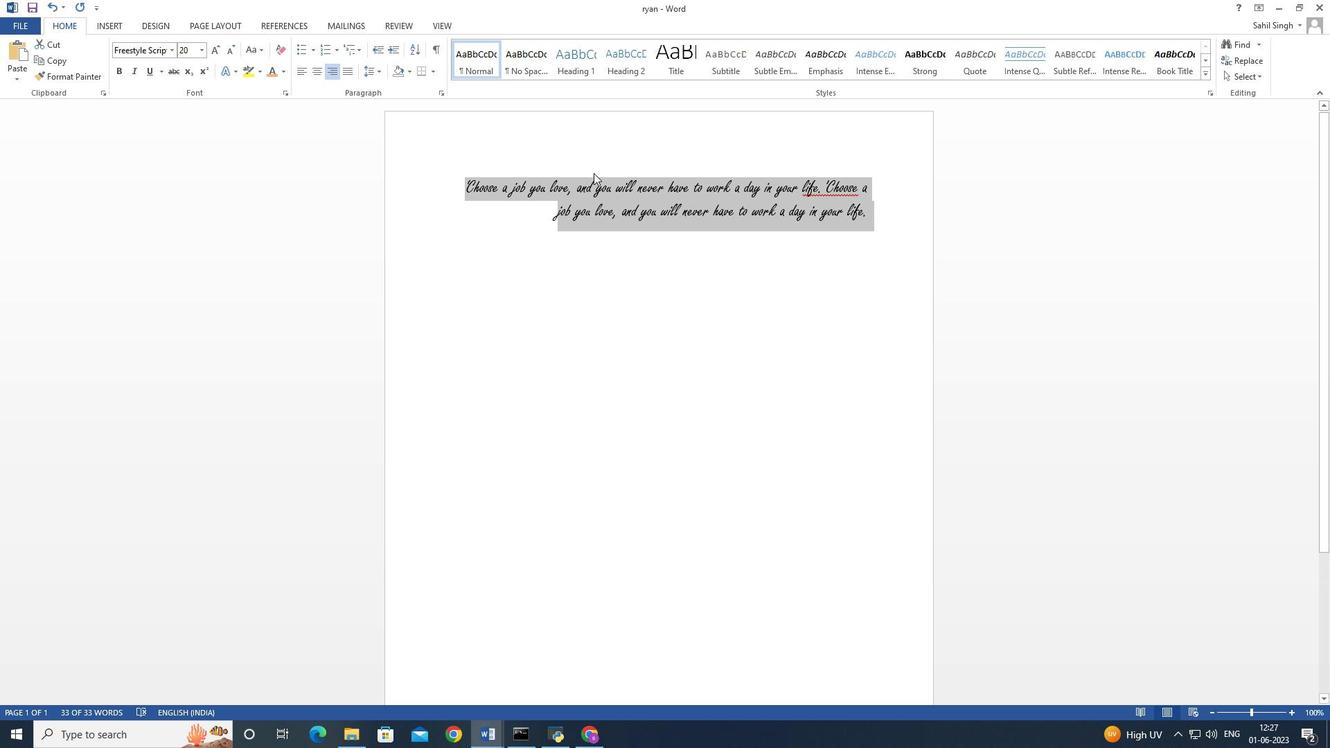 
Action: Mouse pressed right at (630, 194)
Screenshot: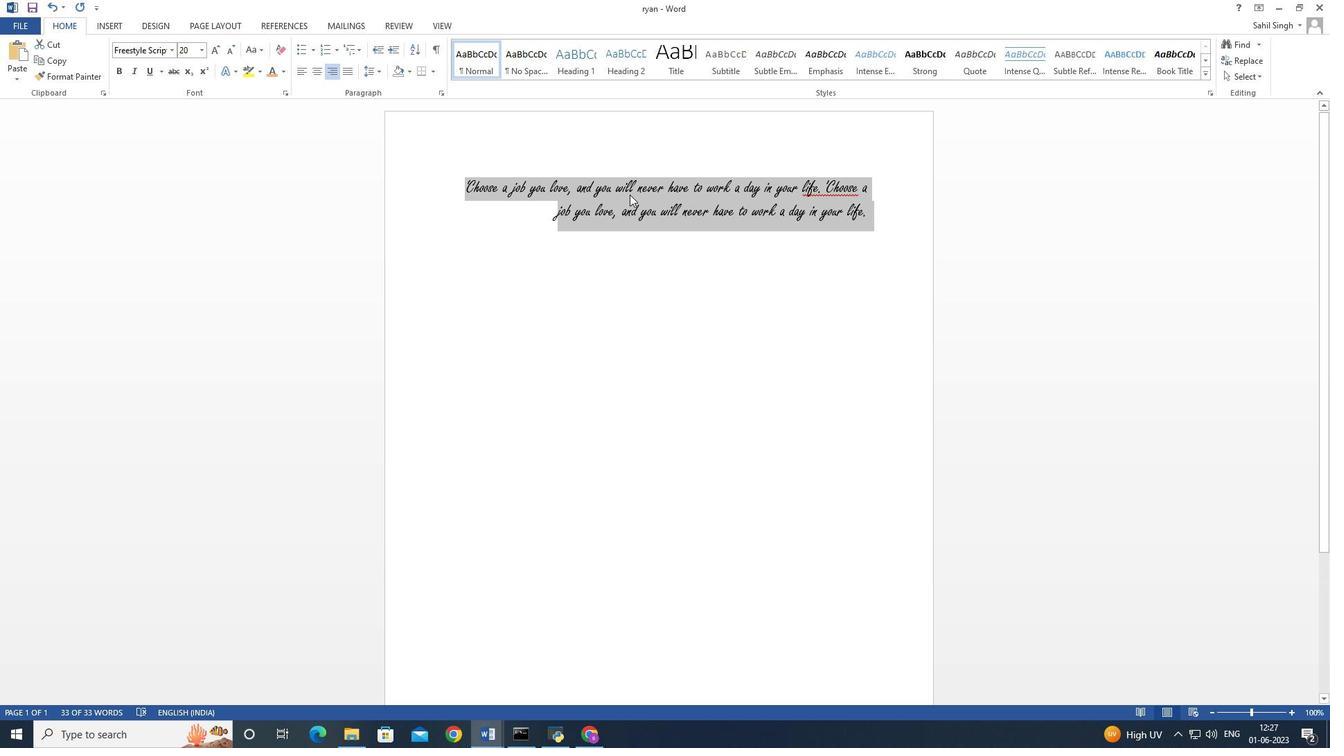 
Action: Mouse moved to (699, 171)
Screenshot: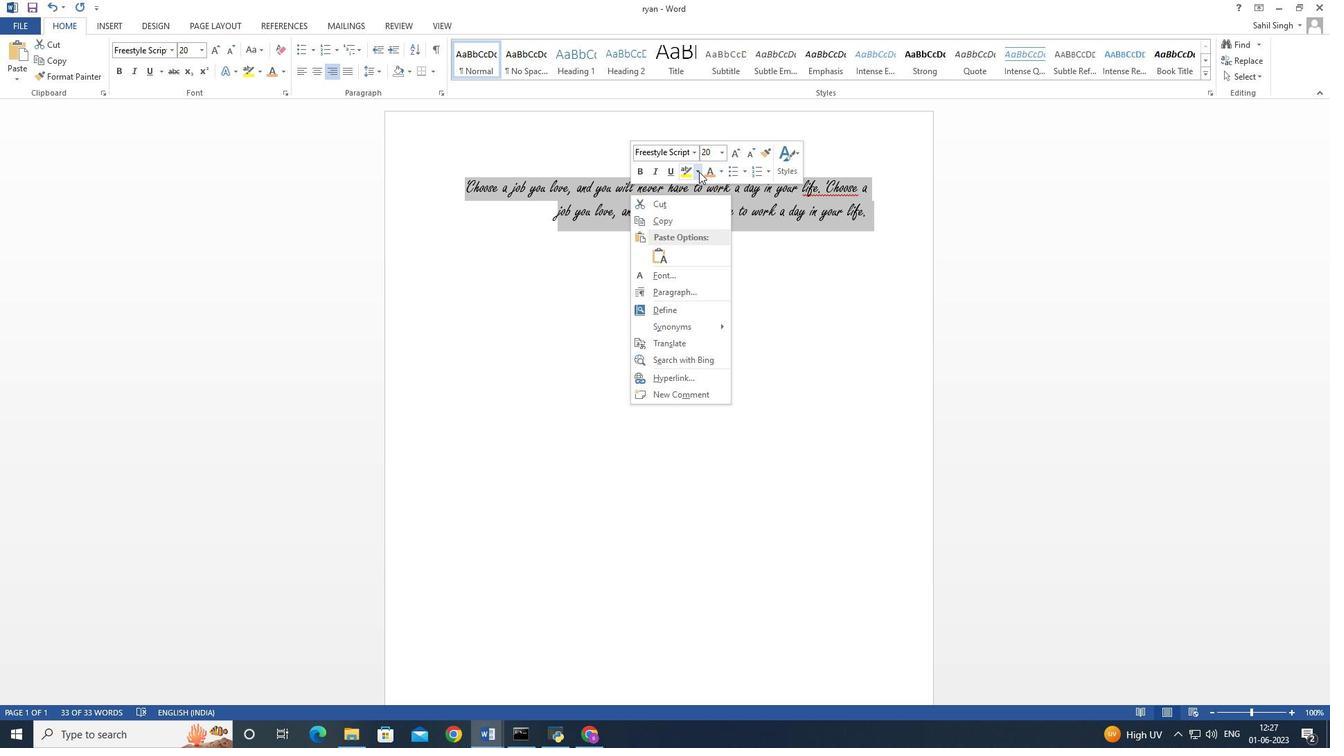 
Action: Mouse pressed left at (699, 171)
Screenshot: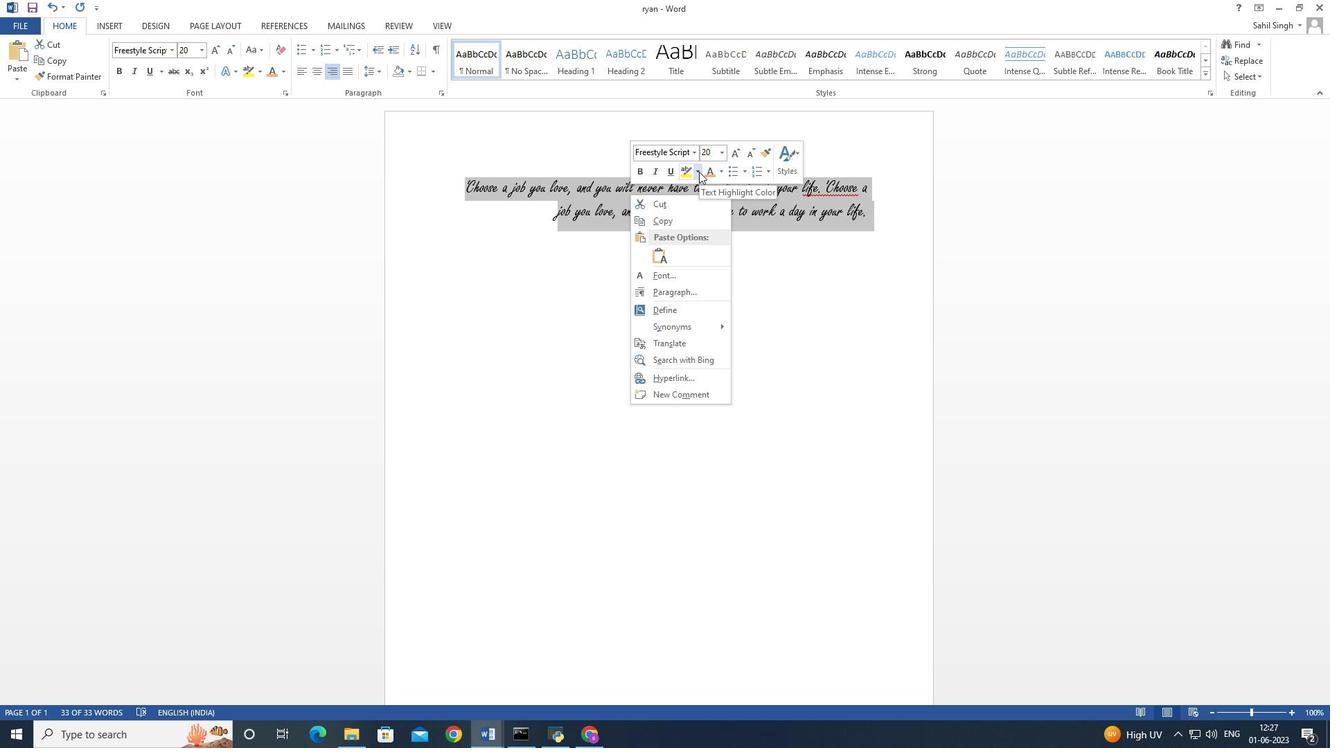 
Action: Mouse moved to (601, 244)
Screenshot: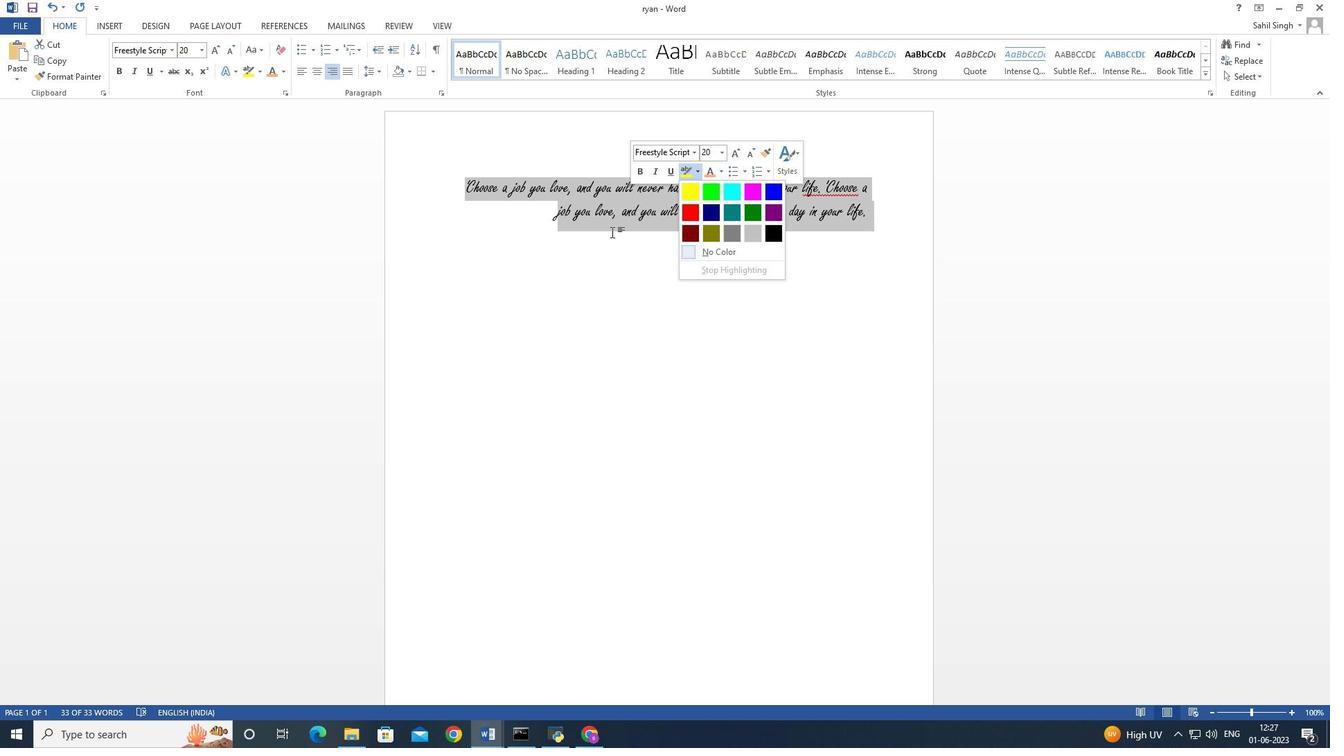 
Action: Mouse pressed left at (601, 244)
Screenshot: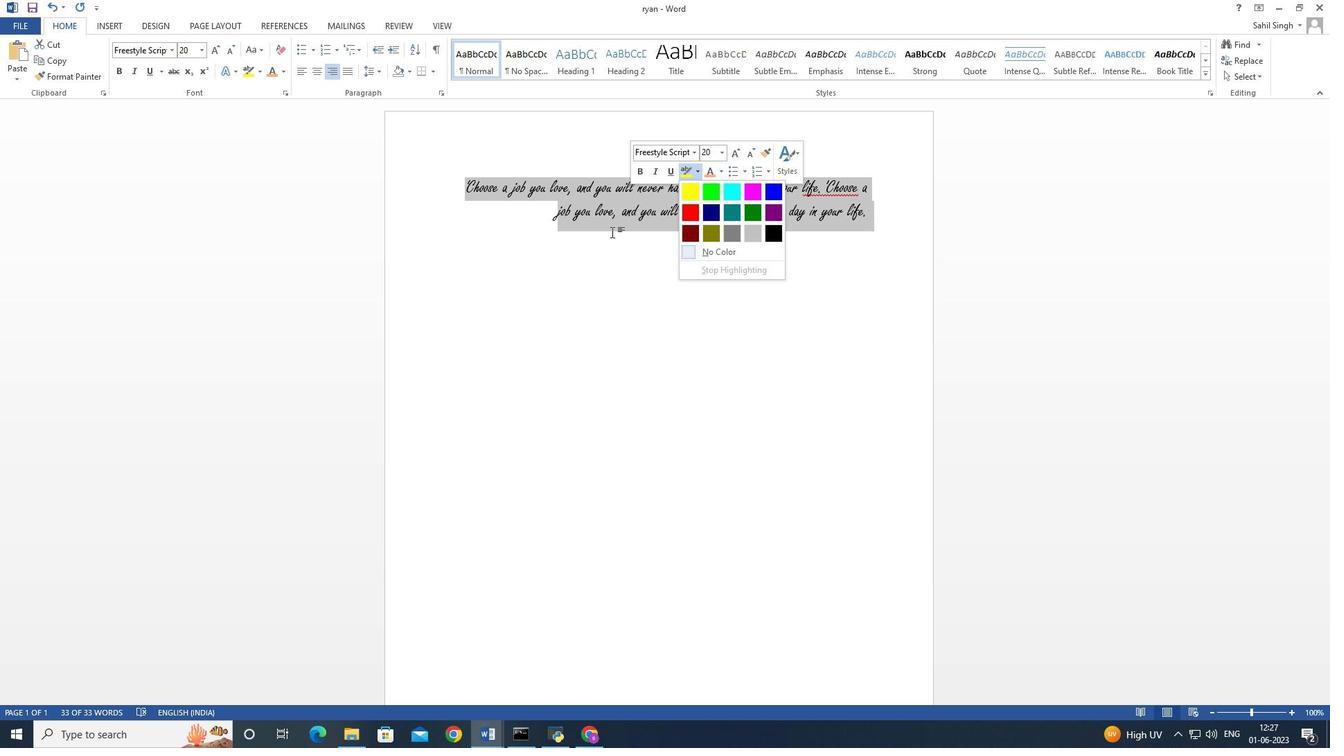 
Action: Mouse moved to (675, 187)
Screenshot: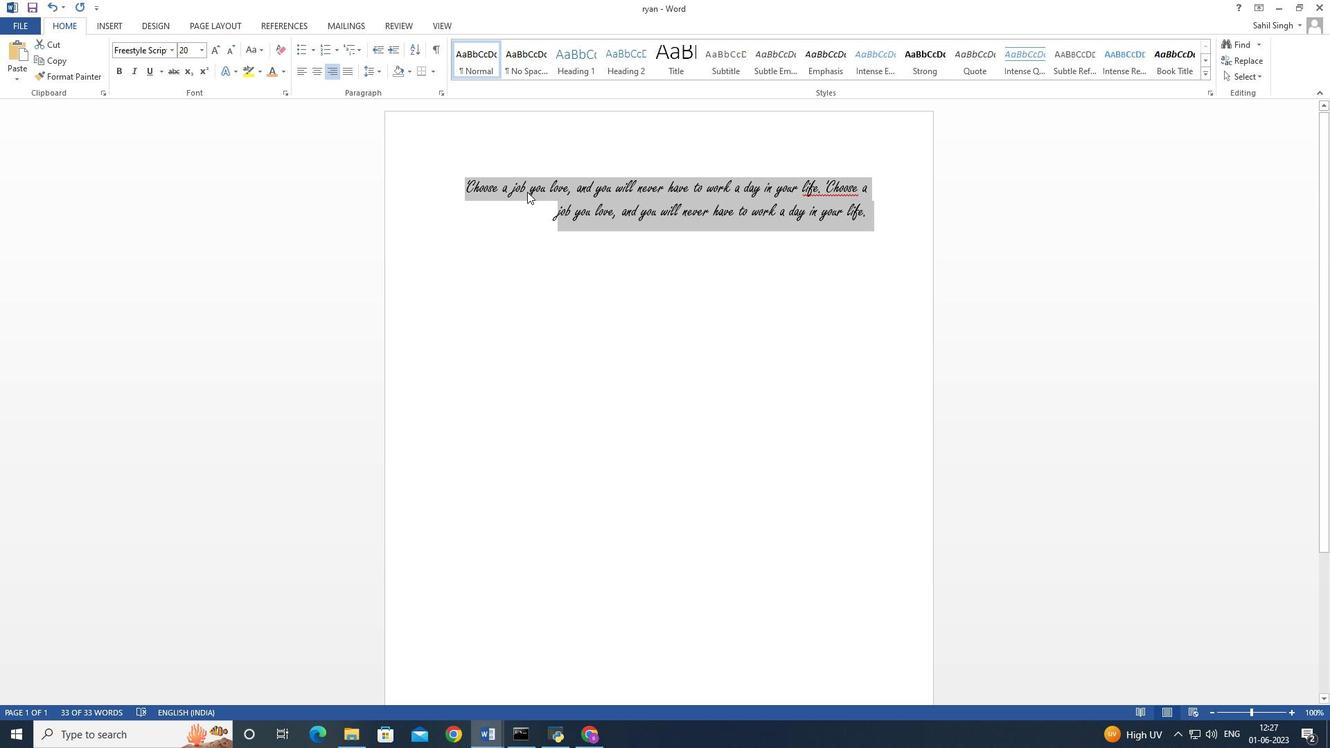 
Action: Mouse pressed right at (675, 187)
Screenshot: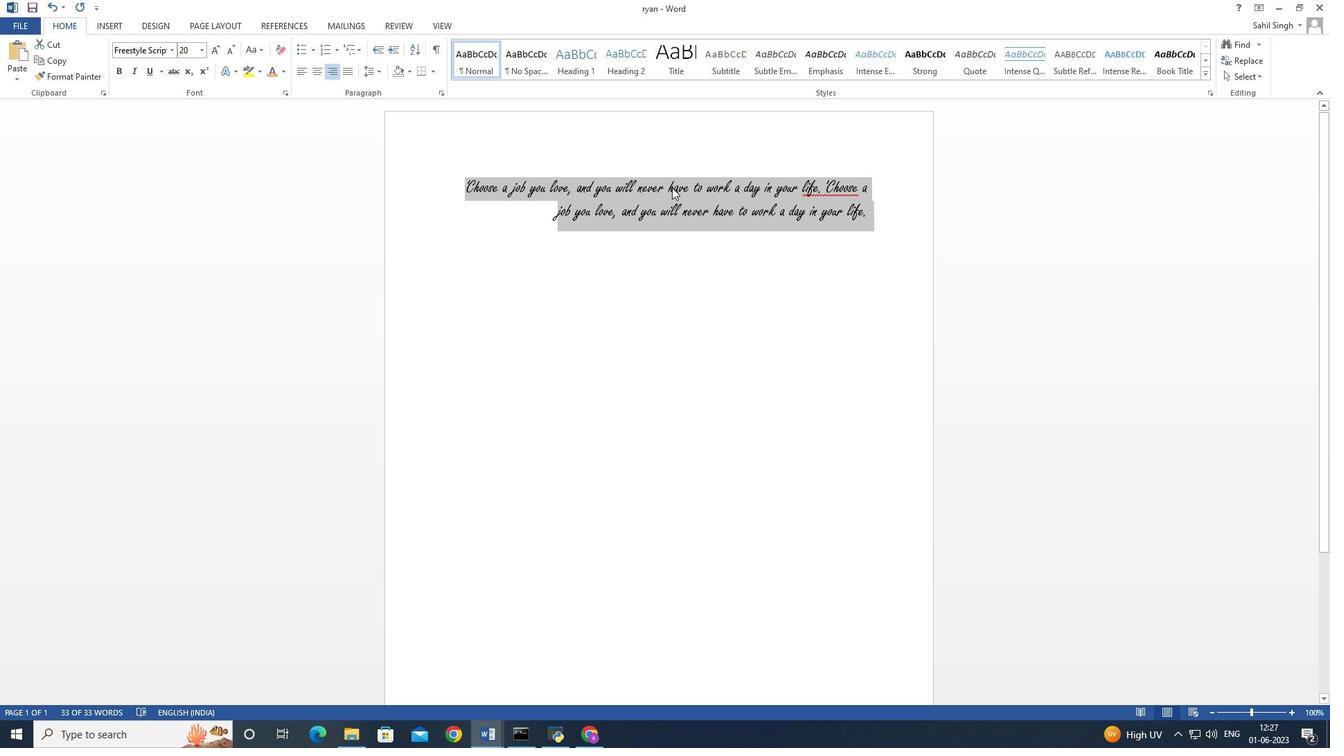 
Action: Mouse moved to (766, 163)
Screenshot: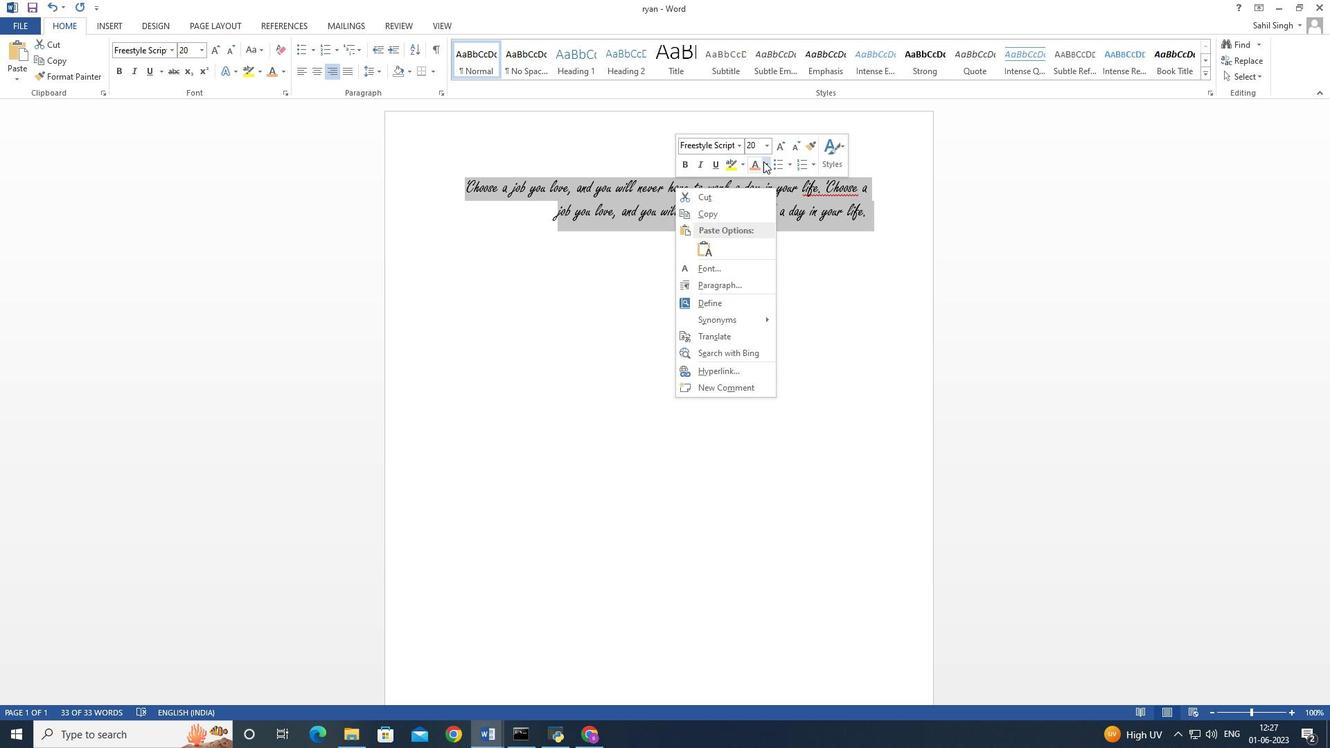
Action: Mouse pressed left at (766, 163)
Screenshot: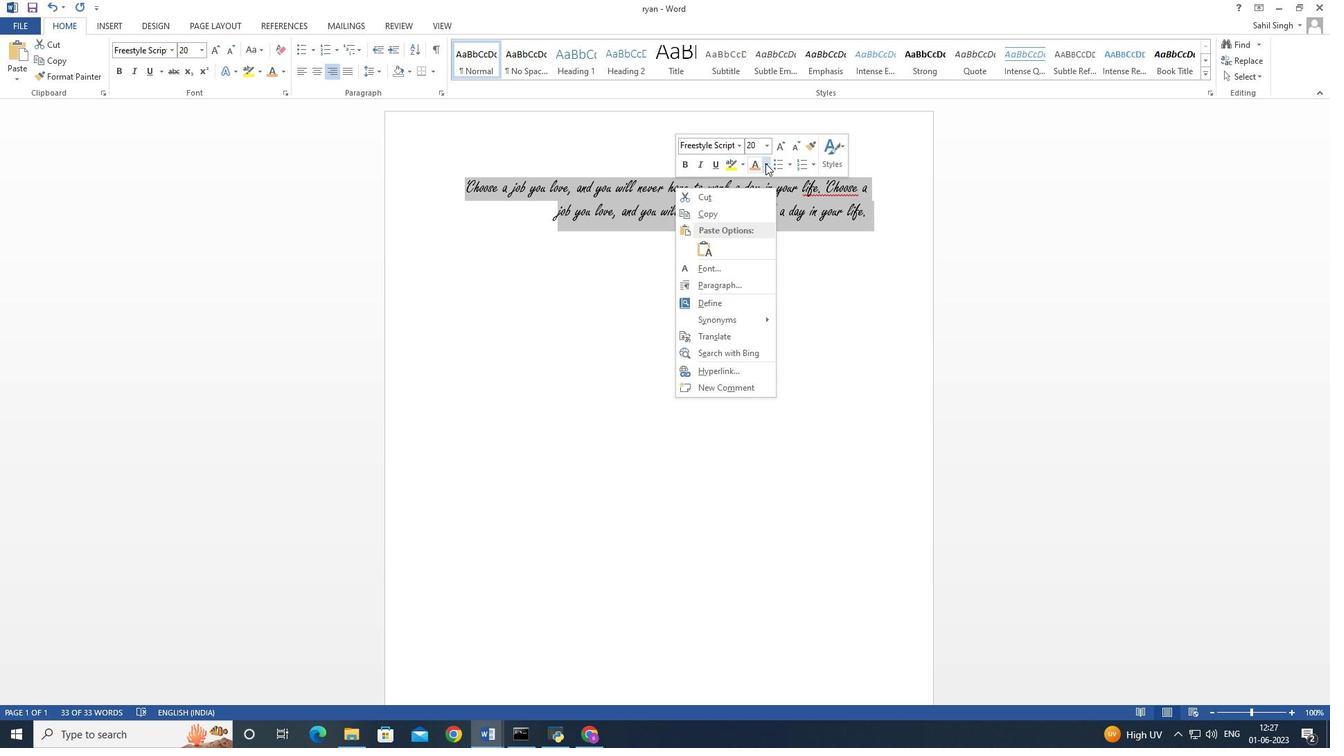 
Action: Mouse moved to (858, 252)
Screenshot: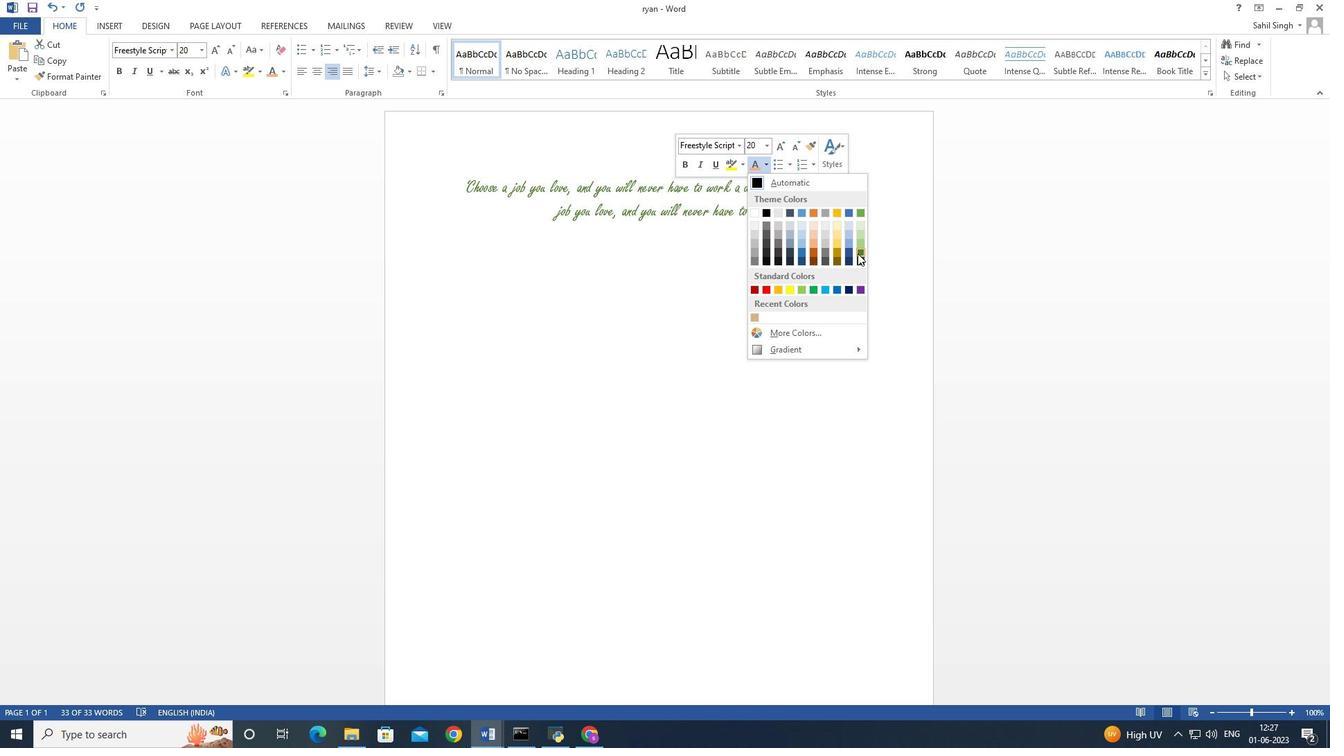 
Action: Mouse pressed left at (858, 252)
Screenshot: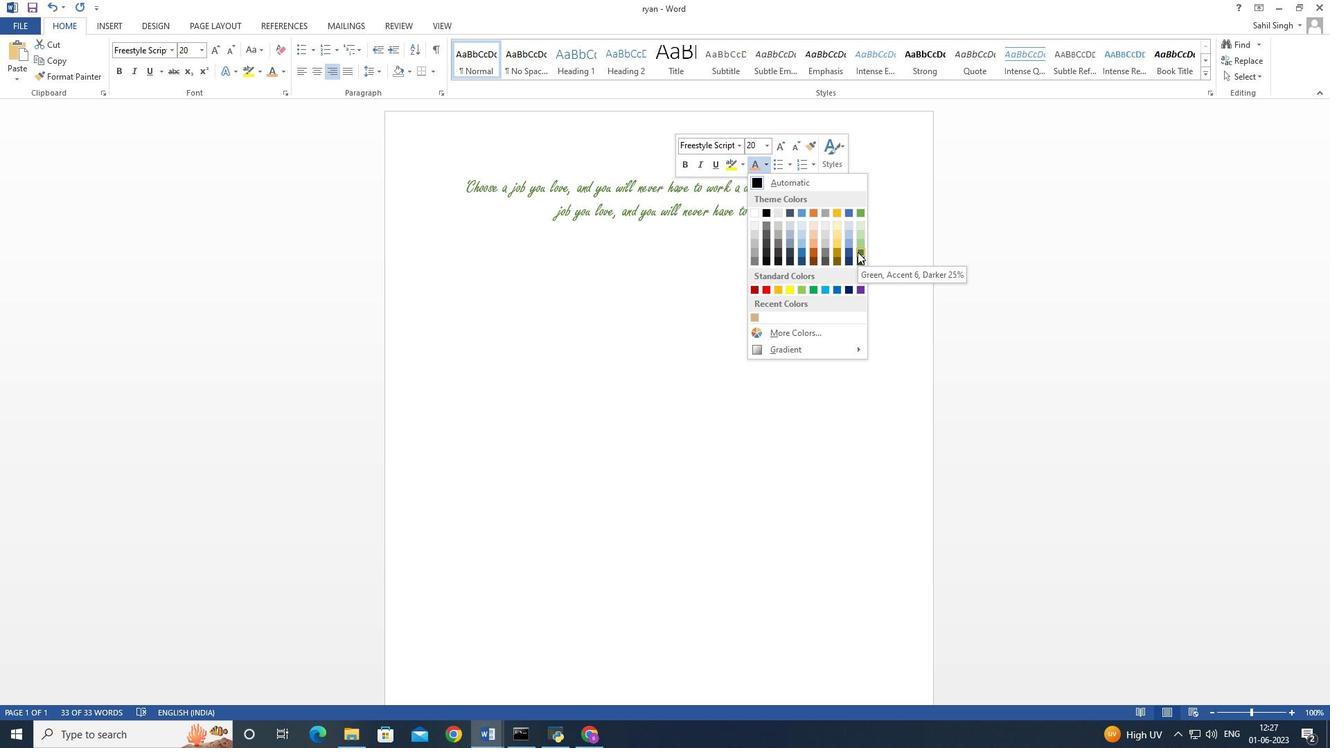 
Action: Mouse moved to (736, 255)
Screenshot: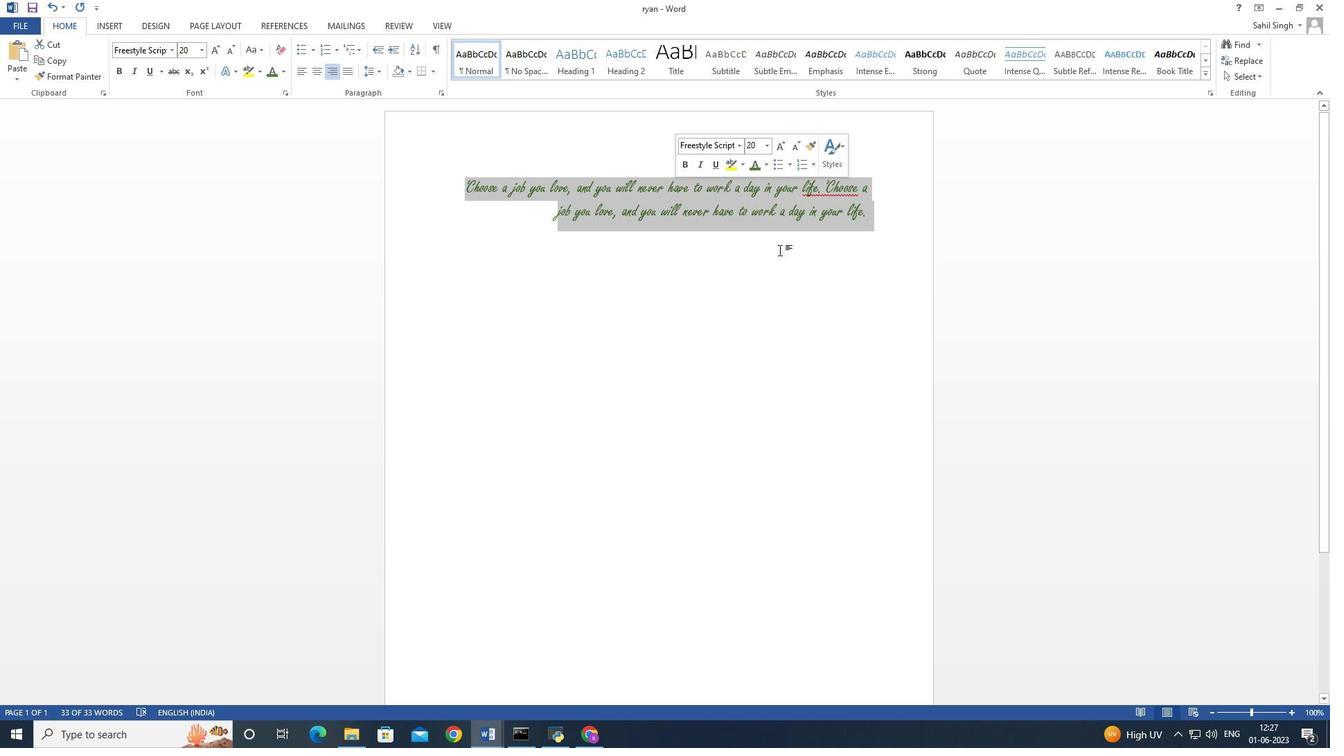 
Action: Mouse pressed left at (736, 255)
Screenshot: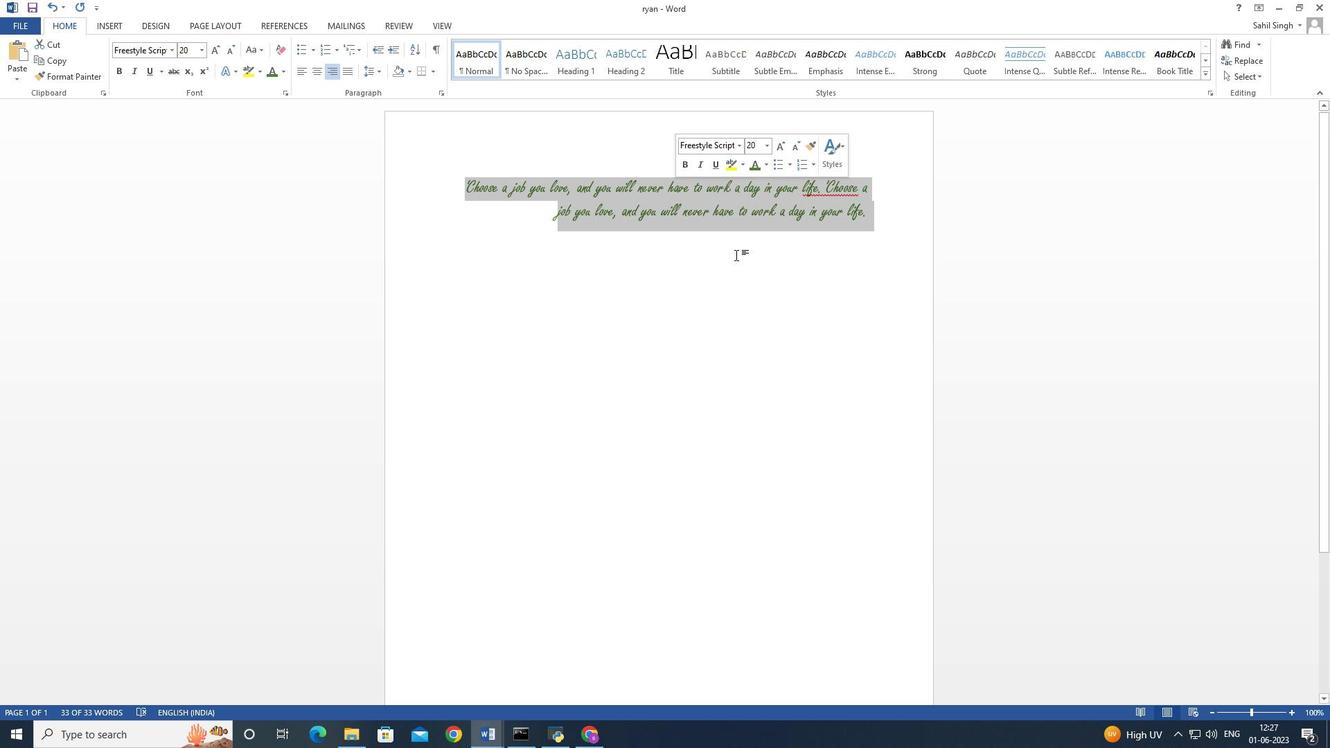 
Action: Mouse moved to (728, 240)
Screenshot: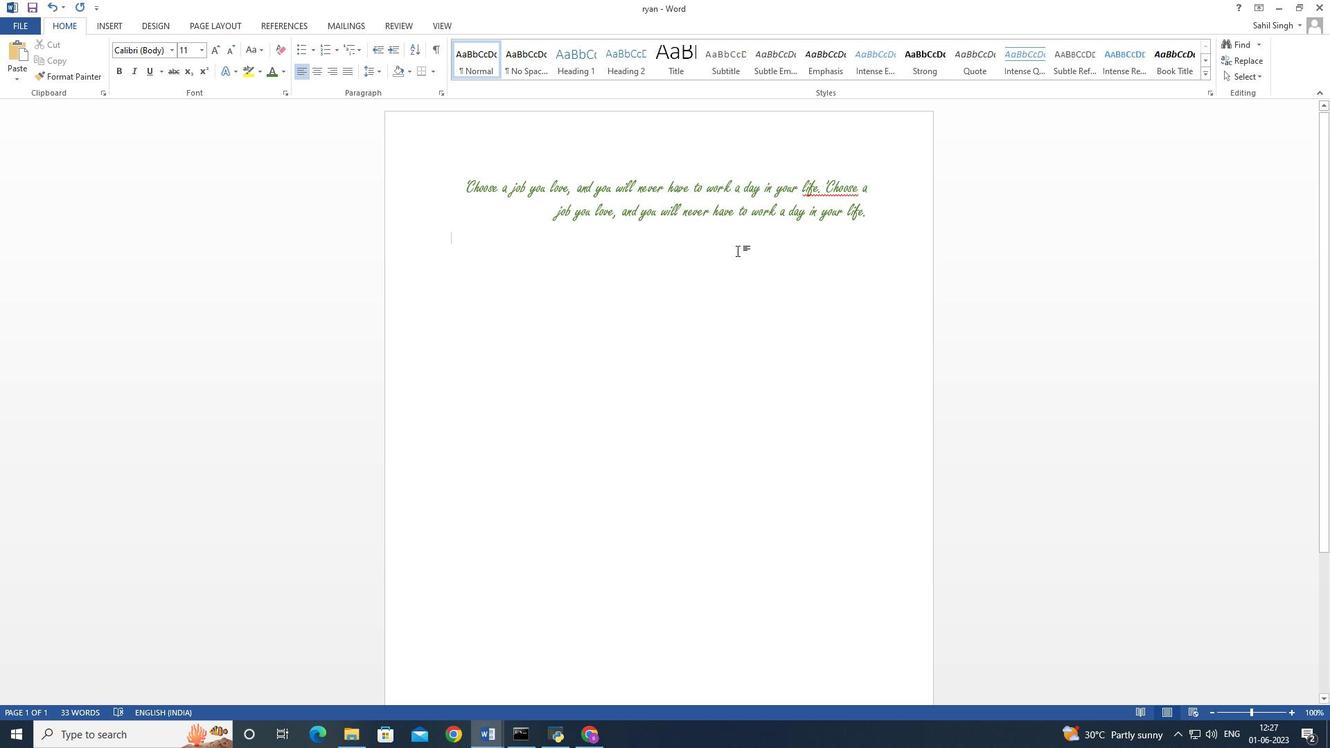 
